 Task: Automatically enable push protection for repositories added to secret scanning in the organization "ryshabh2k".
Action: Mouse moved to (1327, 123)
Screenshot: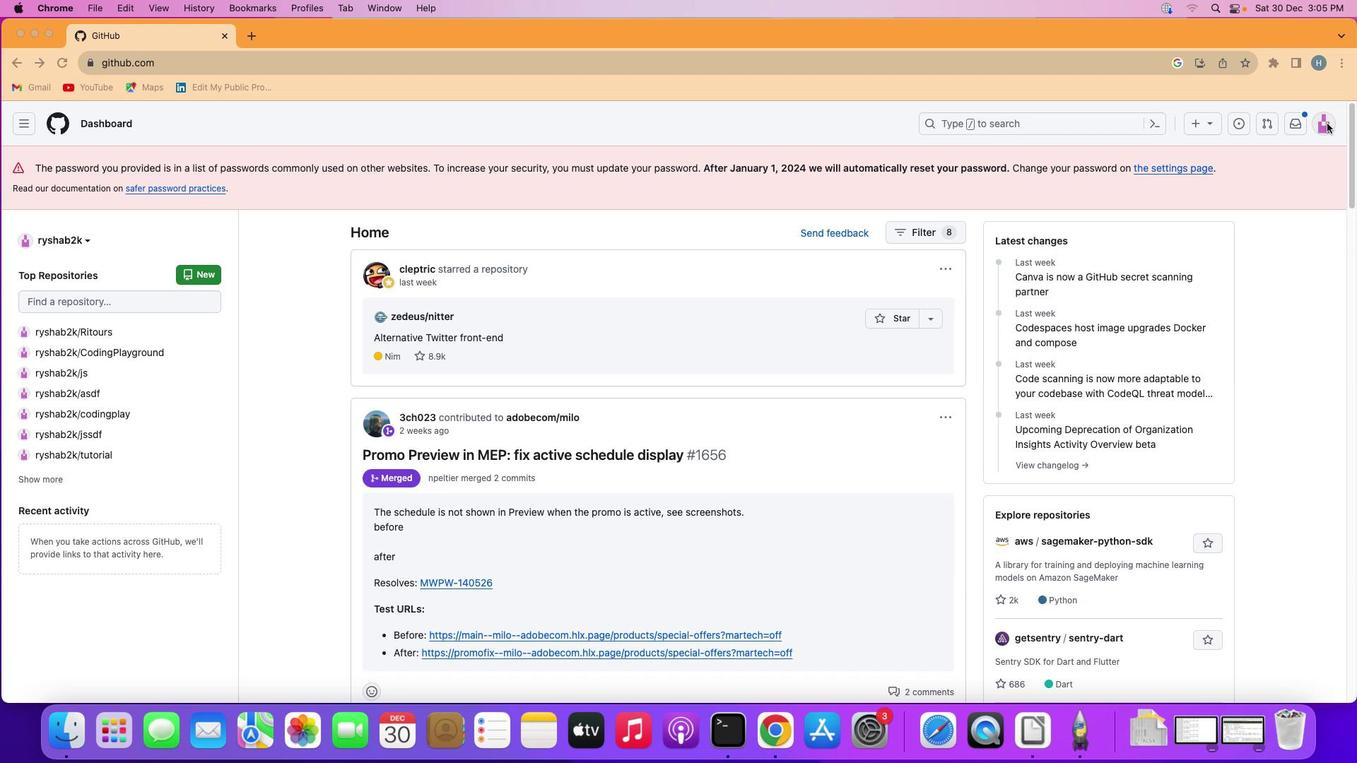 
Action: Mouse pressed left at (1327, 123)
Screenshot: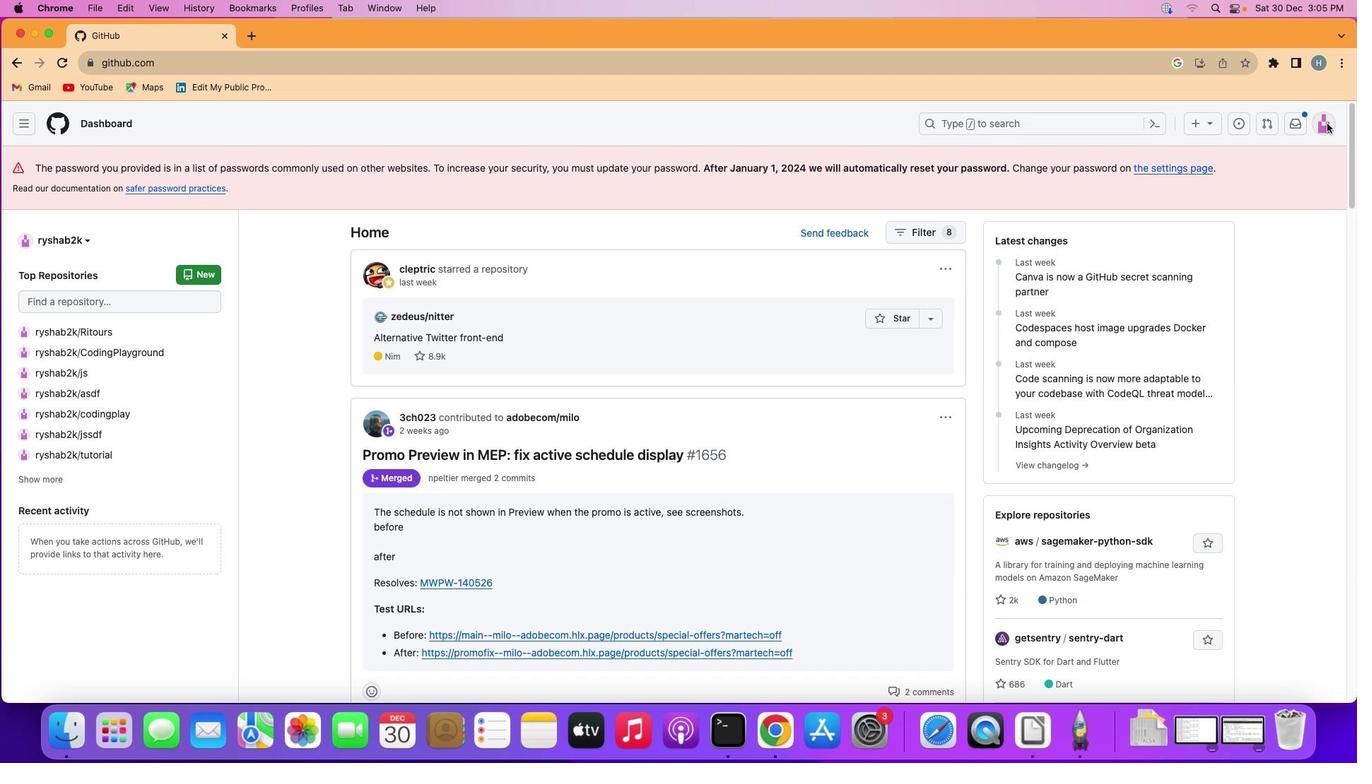
Action: Mouse moved to (1320, 121)
Screenshot: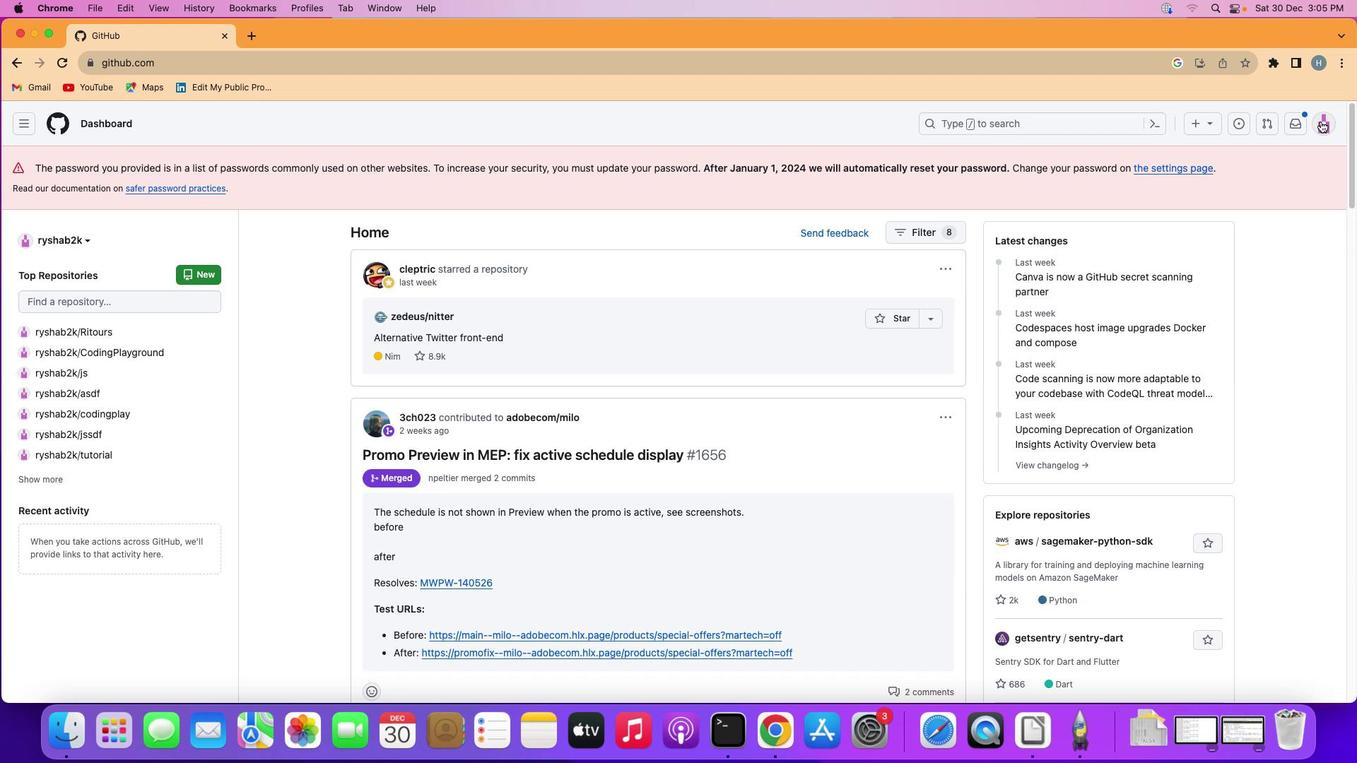 
Action: Mouse pressed left at (1320, 121)
Screenshot: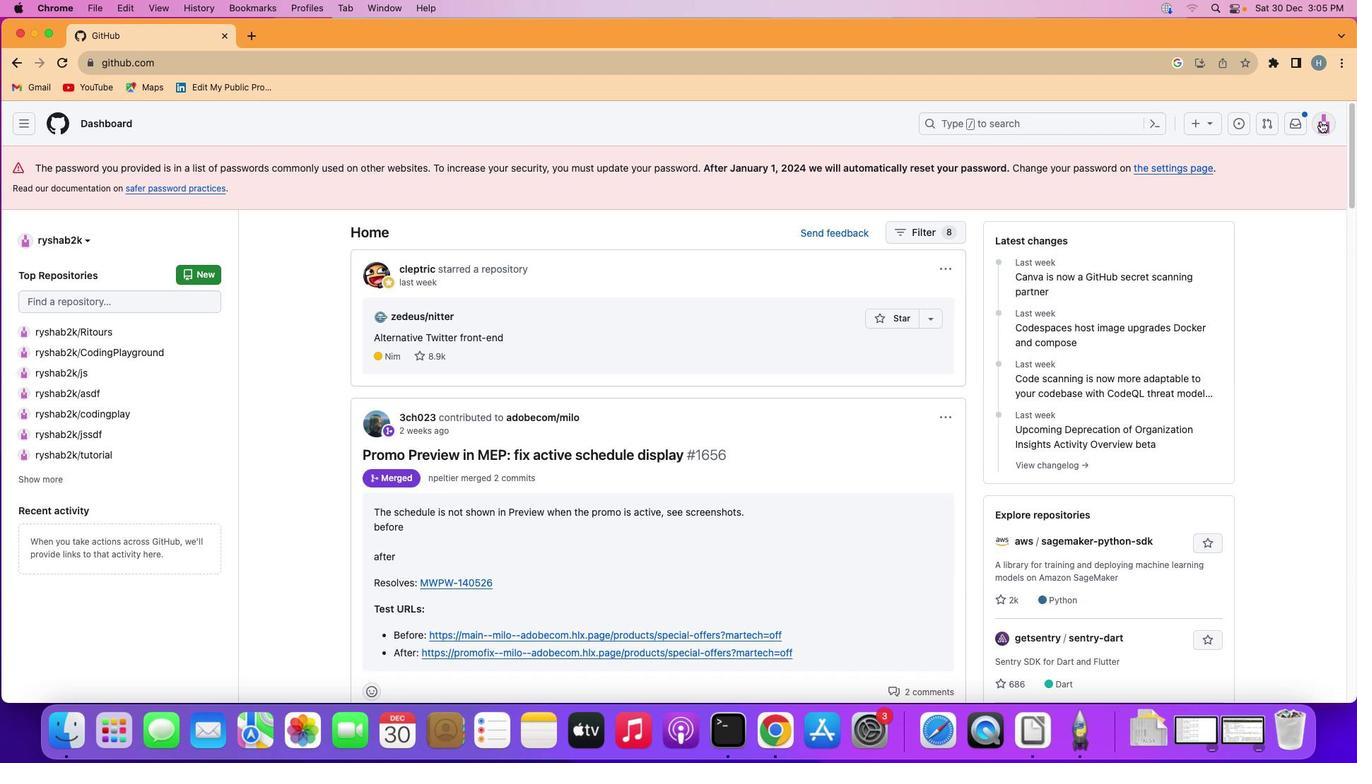 
Action: Mouse moved to (1248, 290)
Screenshot: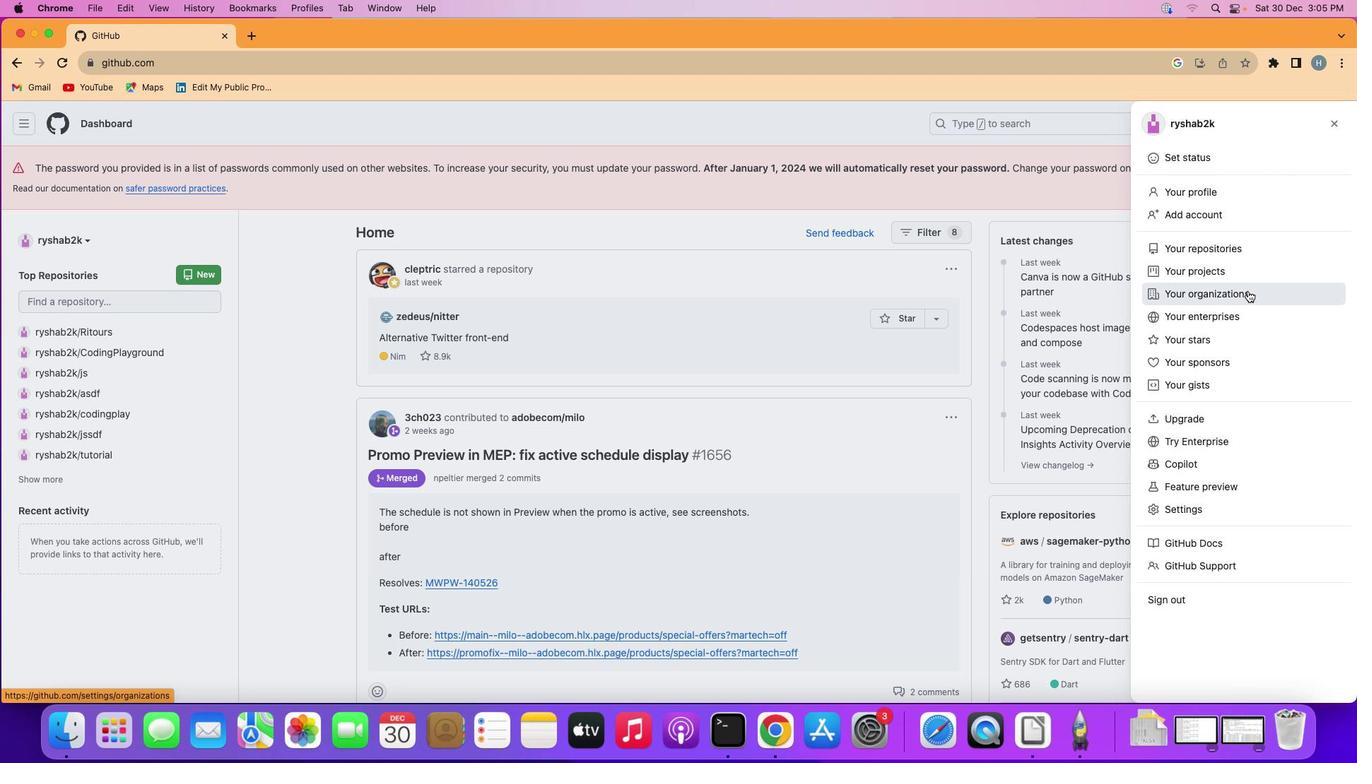 
Action: Mouse pressed left at (1248, 290)
Screenshot: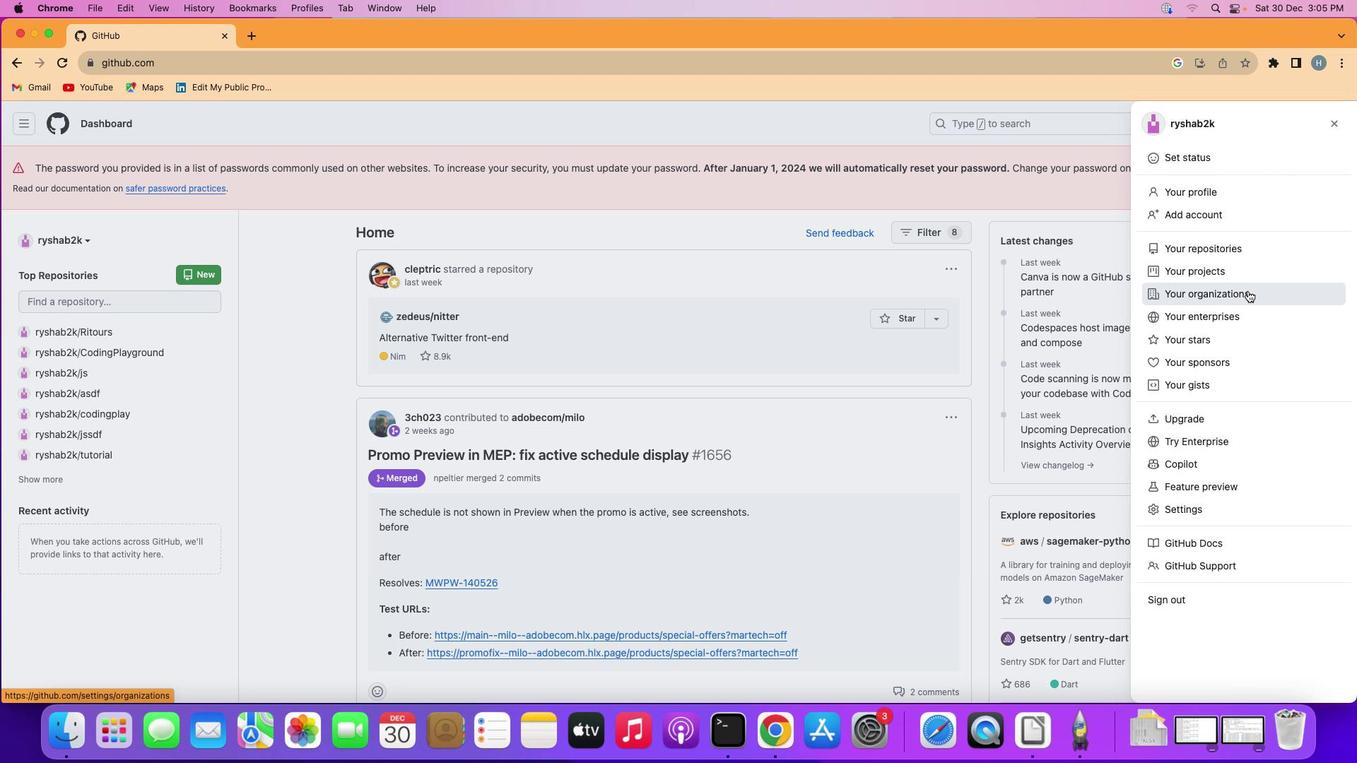 
Action: Mouse moved to (1039, 338)
Screenshot: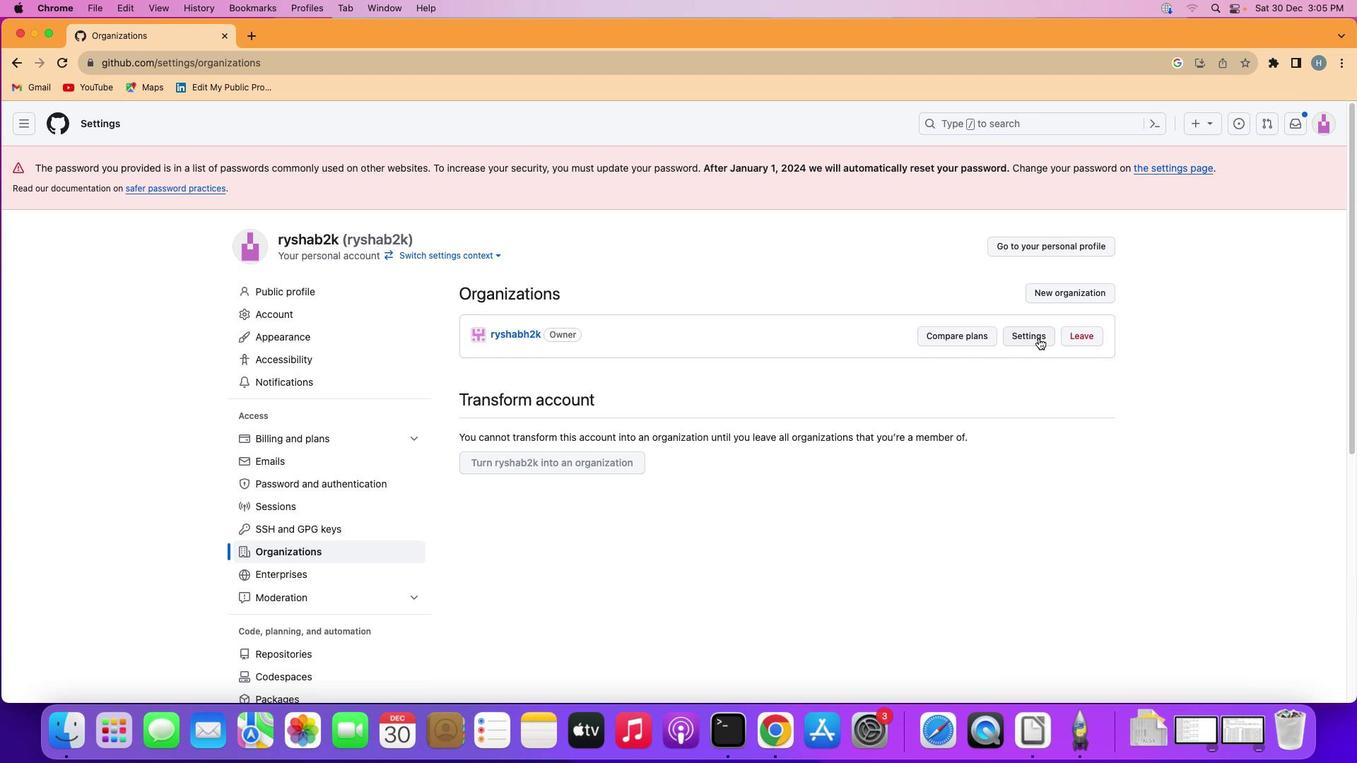 
Action: Mouse pressed left at (1039, 338)
Screenshot: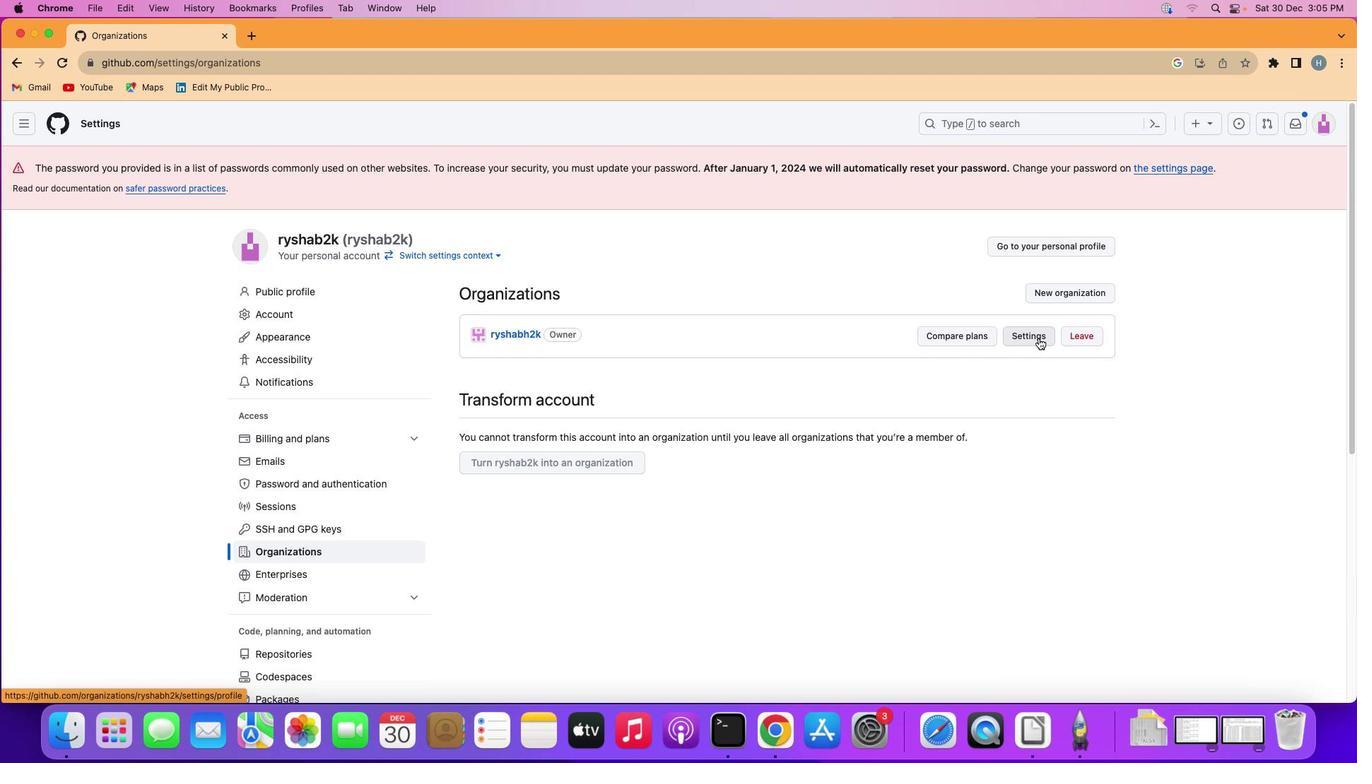
Action: Mouse moved to (435, 514)
Screenshot: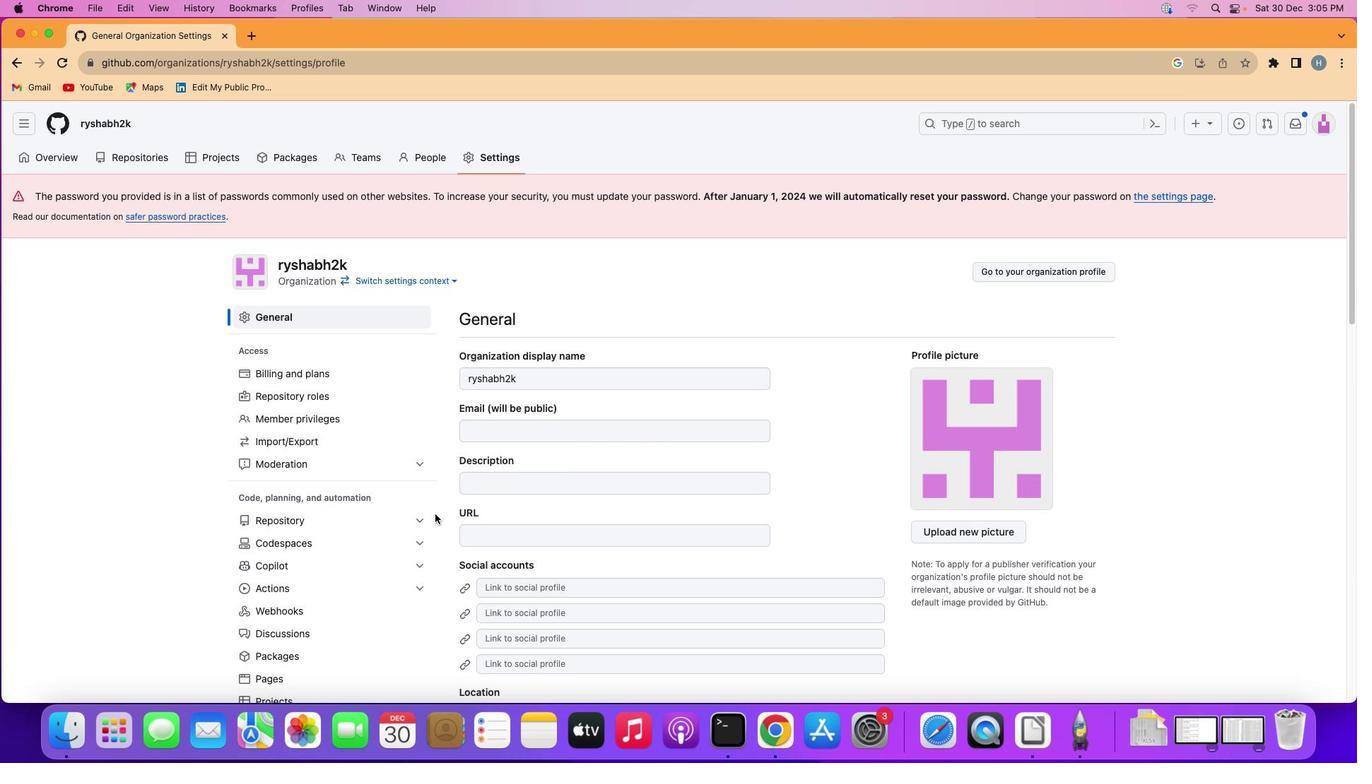 
Action: Mouse scrolled (435, 514) with delta (0, 0)
Screenshot: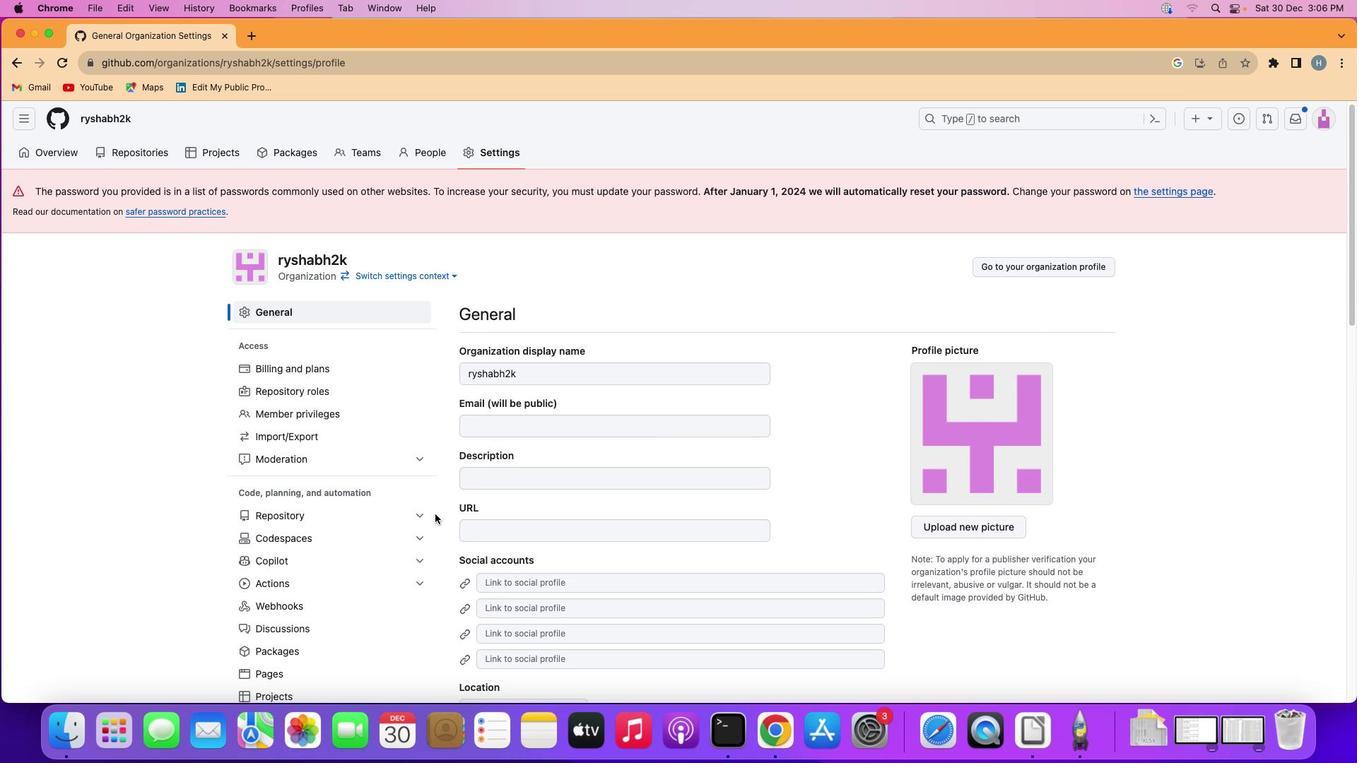 
Action: Mouse scrolled (435, 514) with delta (0, 0)
Screenshot: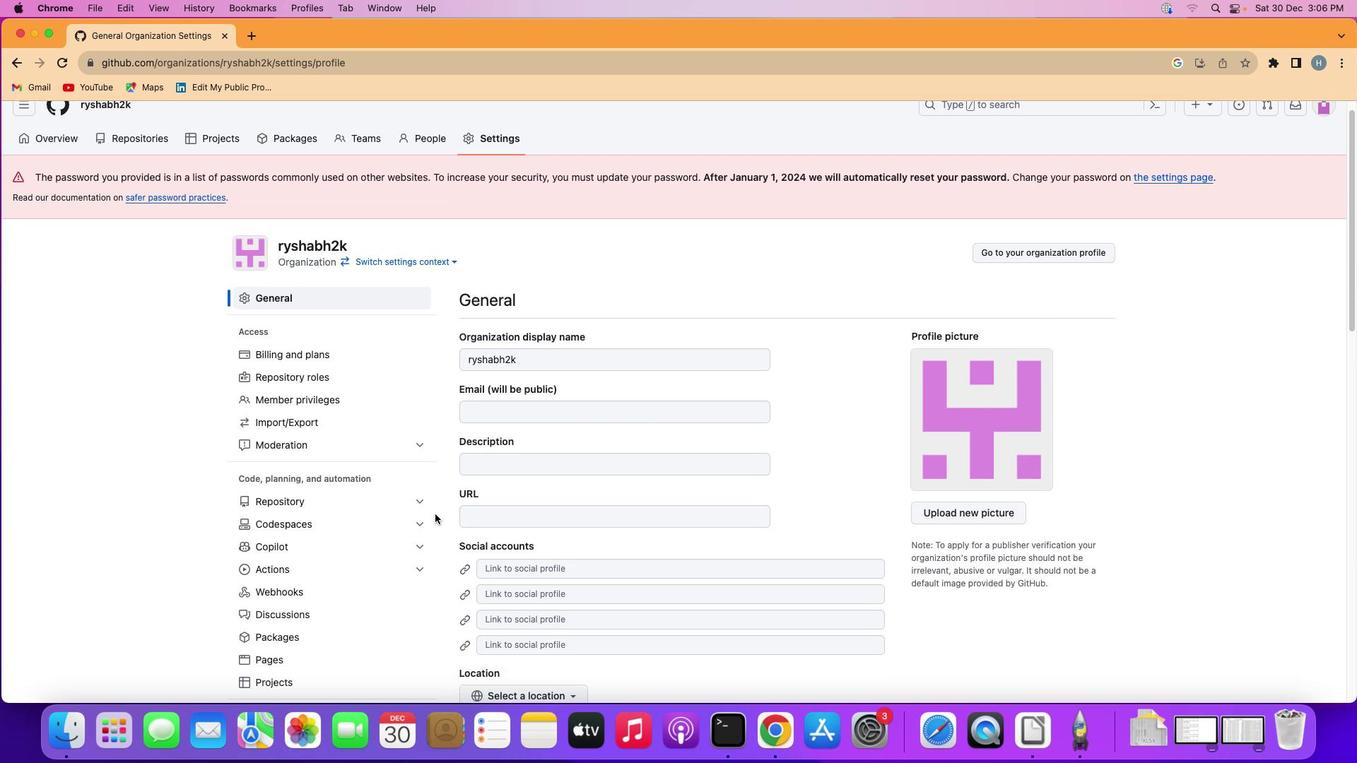 
Action: Mouse scrolled (435, 514) with delta (0, -1)
Screenshot: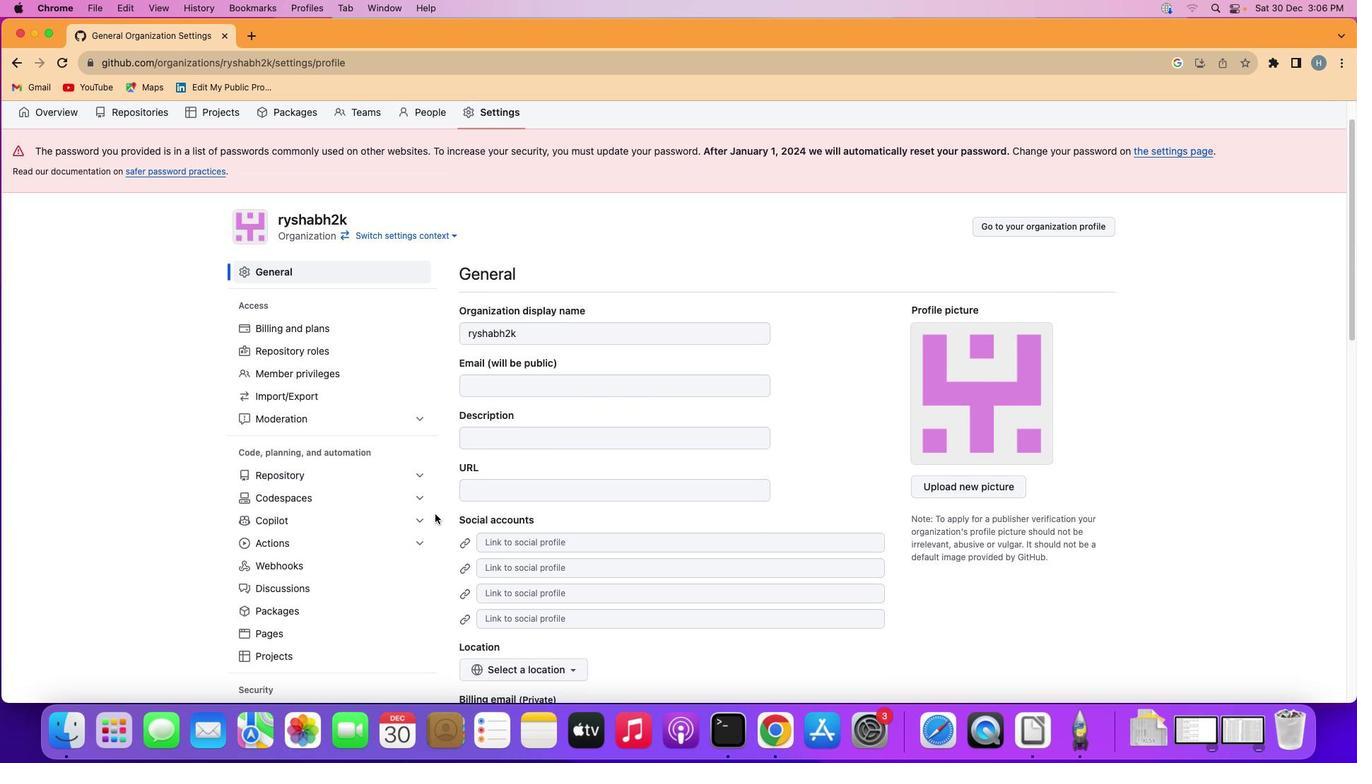 
Action: Mouse scrolled (435, 514) with delta (0, 0)
Screenshot: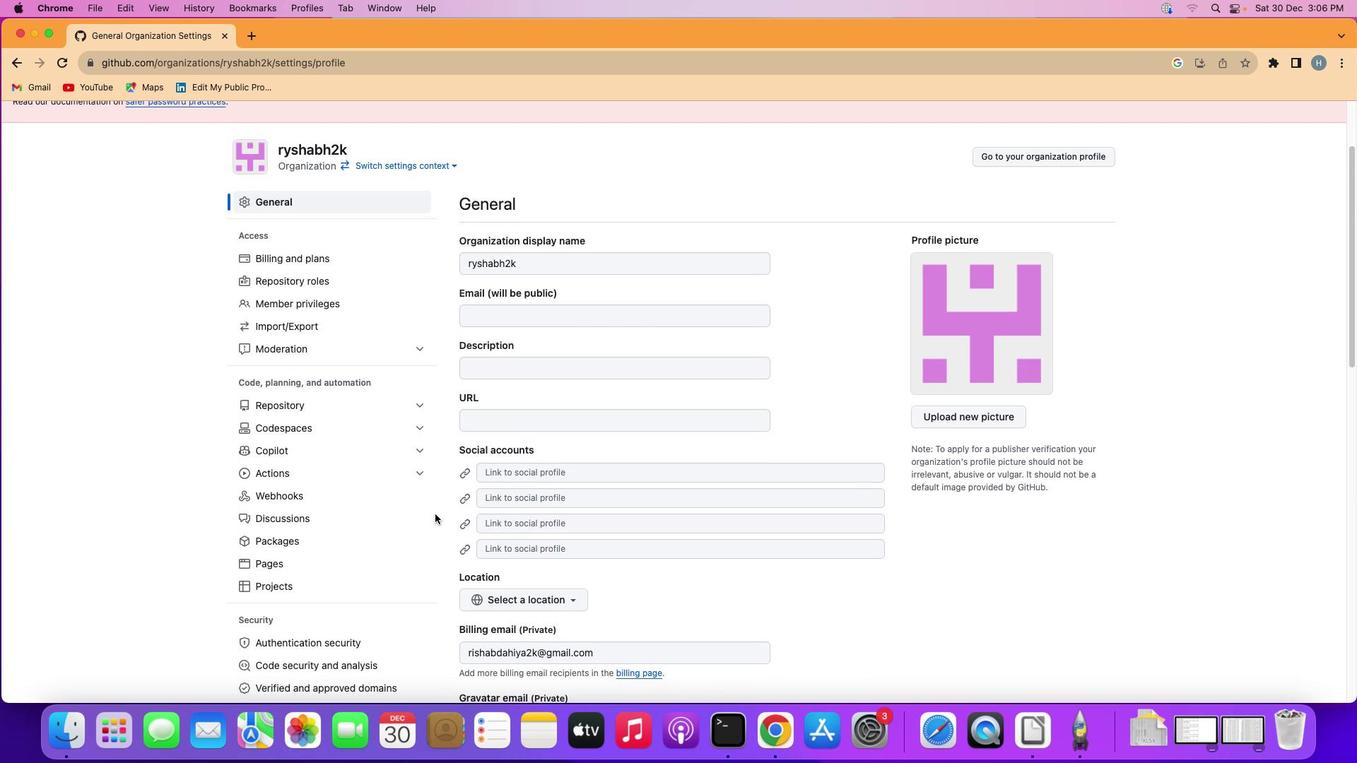 
Action: Mouse scrolled (435, 514) with delta (0, 0)
Screenshot: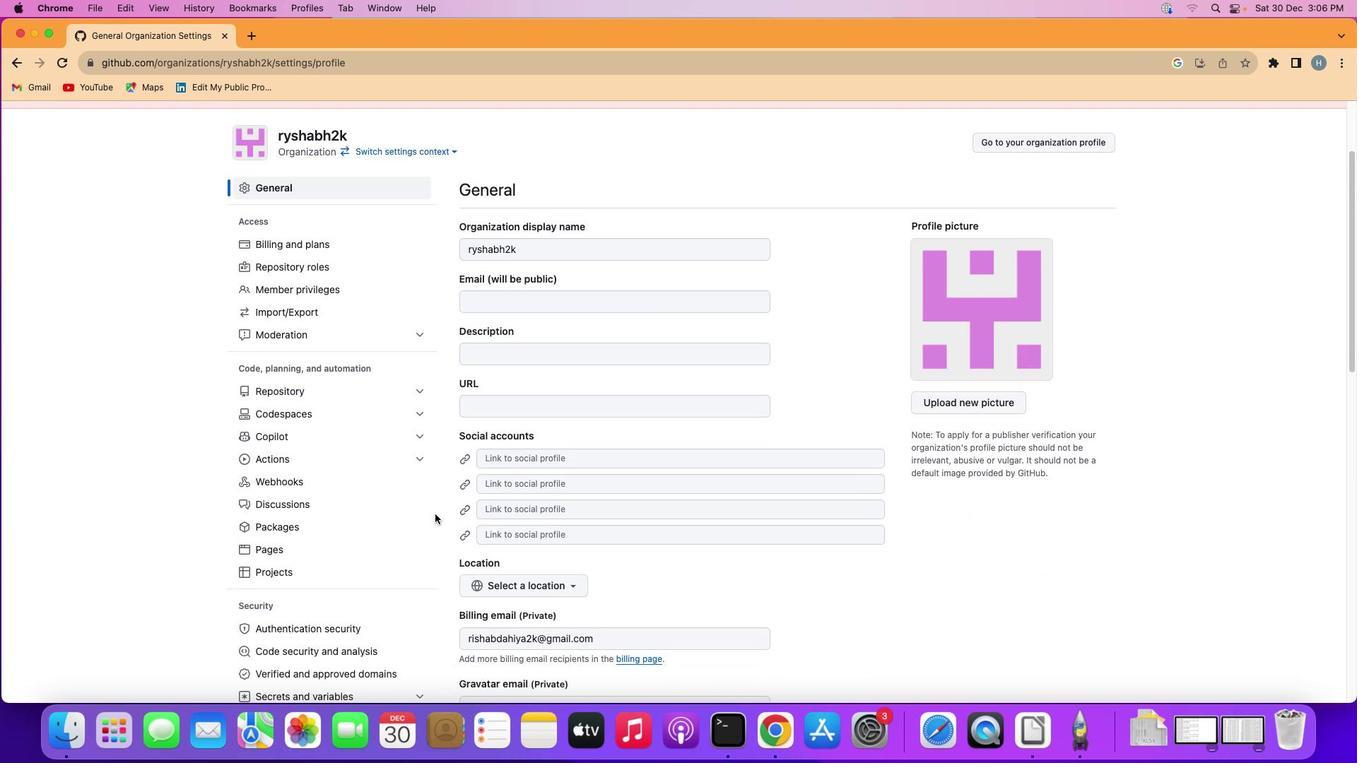 
Action: Mouse scrolled (435, 514) with delta (0, -1)
Screenshot: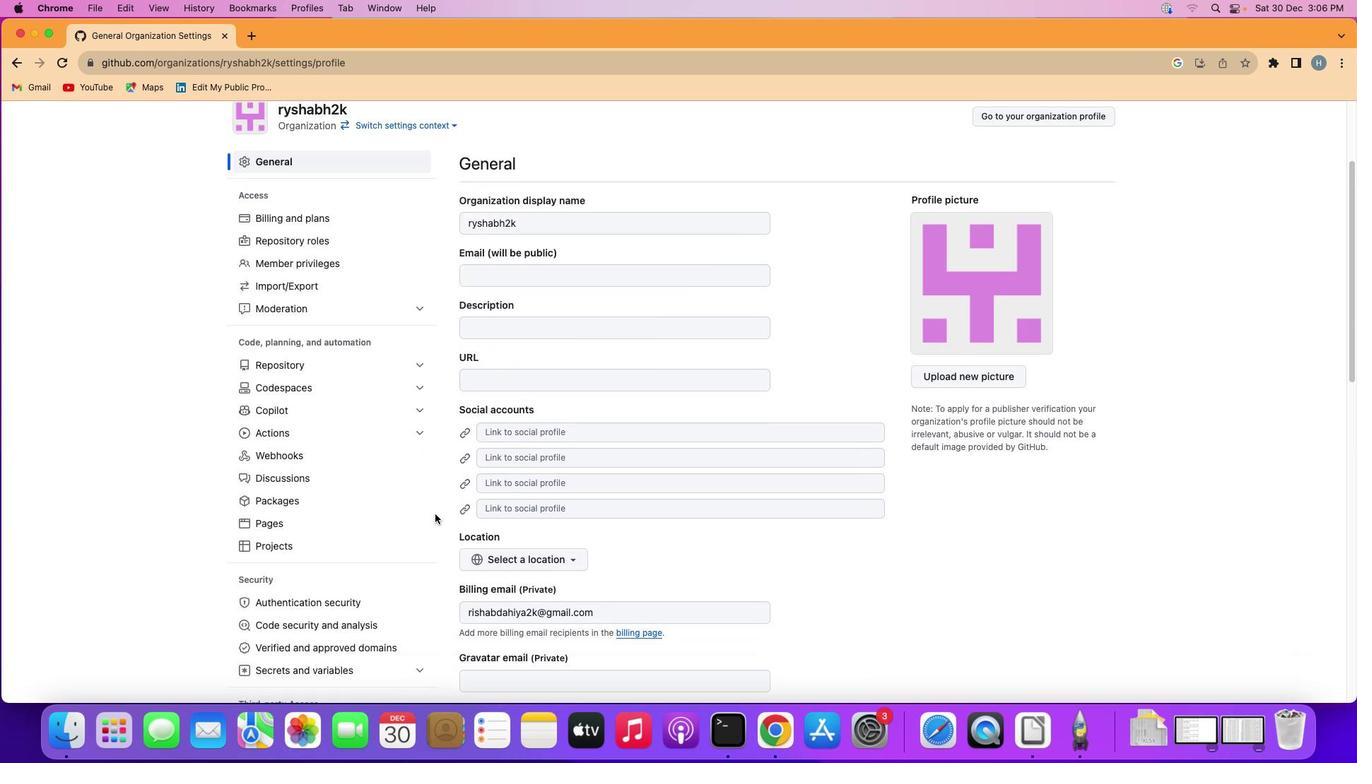 
Action: Mouse scrolled (435, 514) with delta (0, 0)
Screenshot: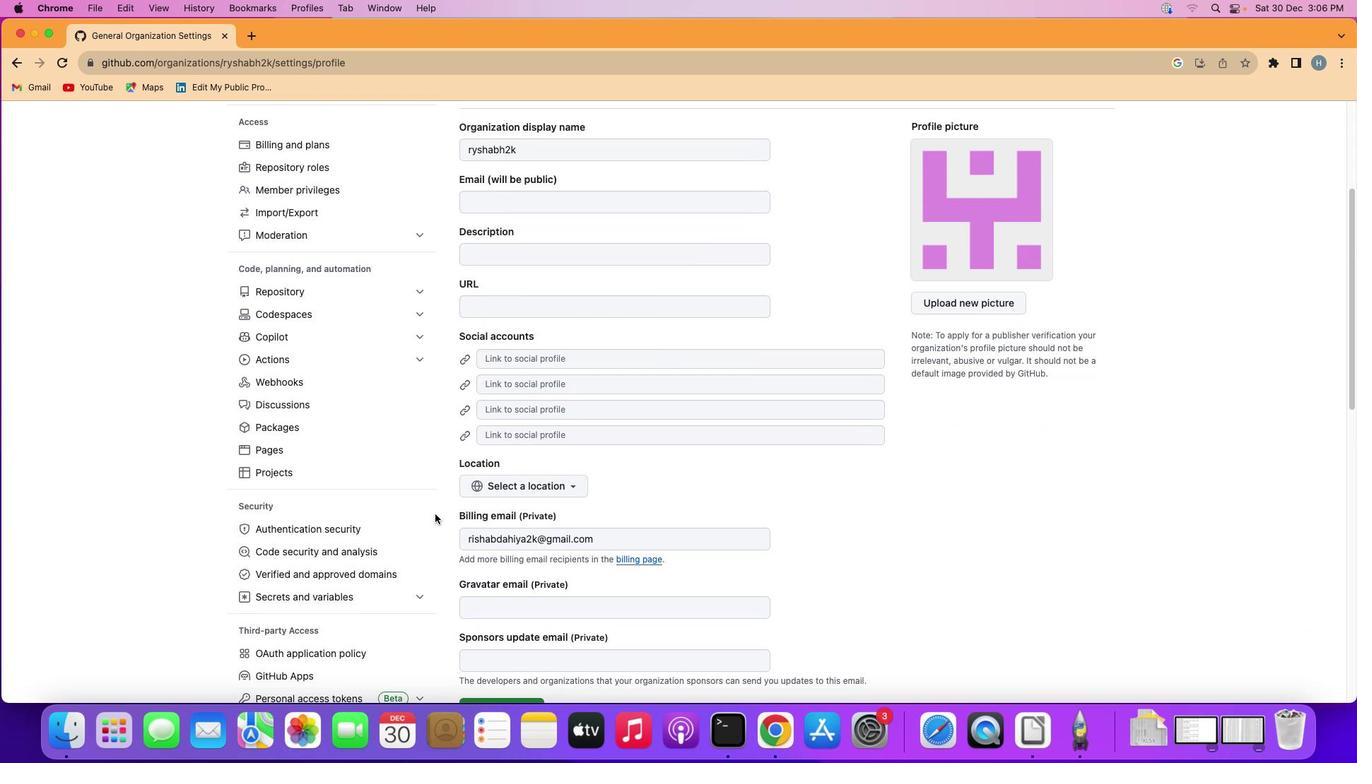 
Action: Mouse scrolled (435, 514) with delta (0, 0)
Screenshot: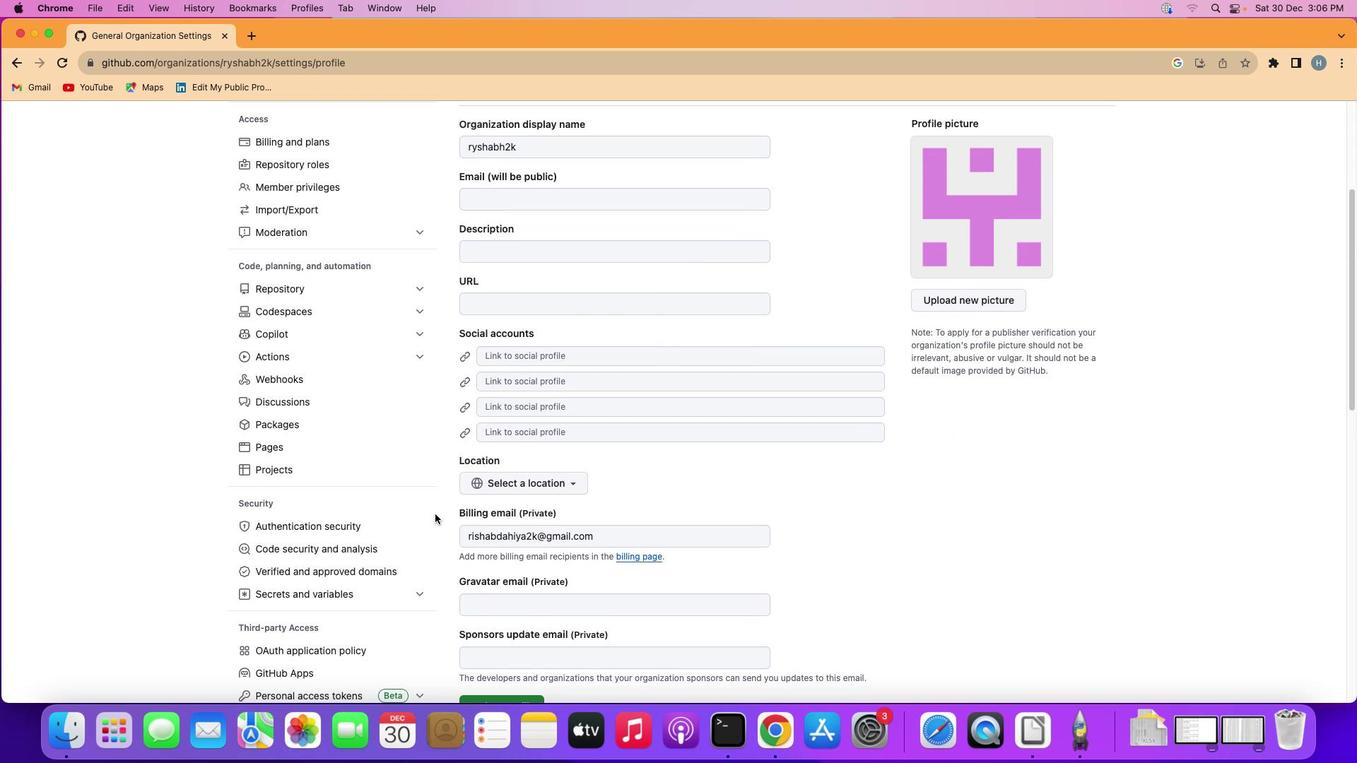 
Action: Mouse moved to (382, 538)
Screenshot: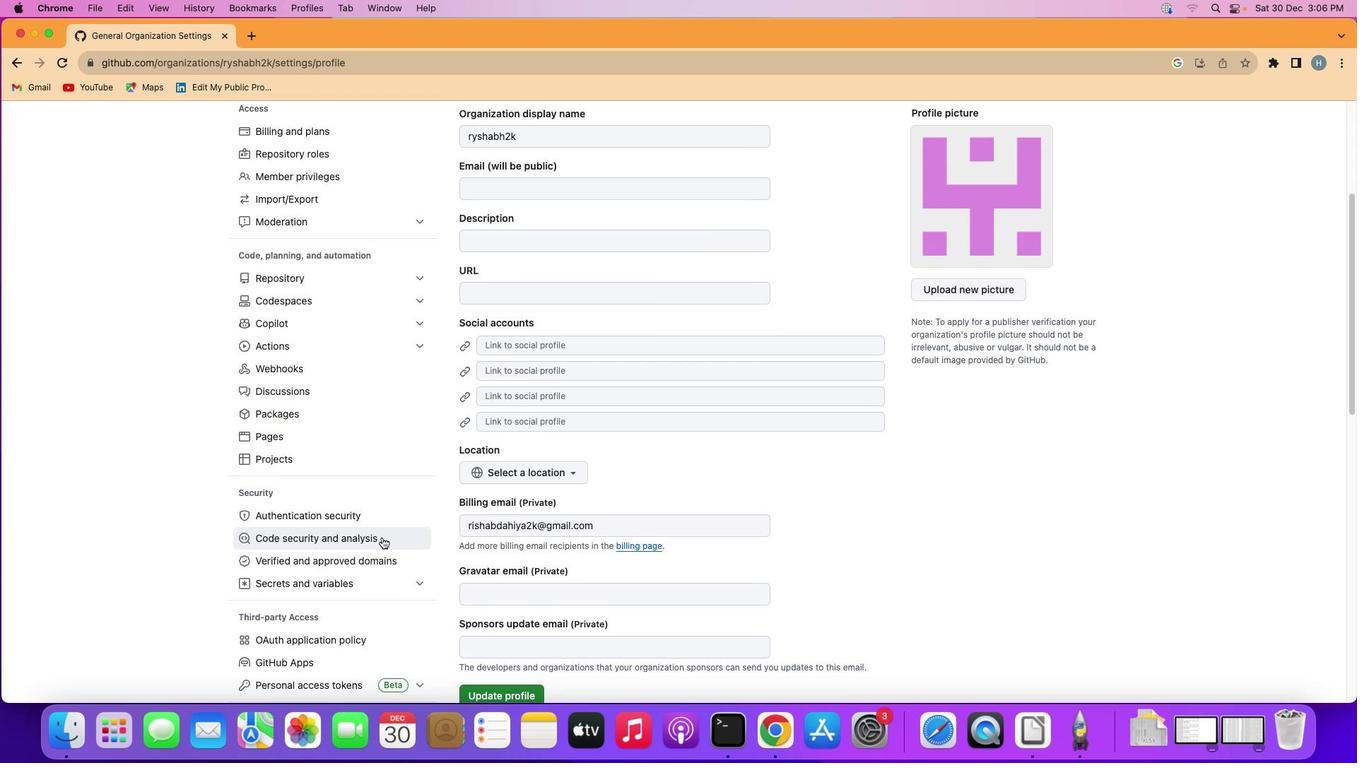 
Action: Mouse pressed left at (382, 538)
Screenshot: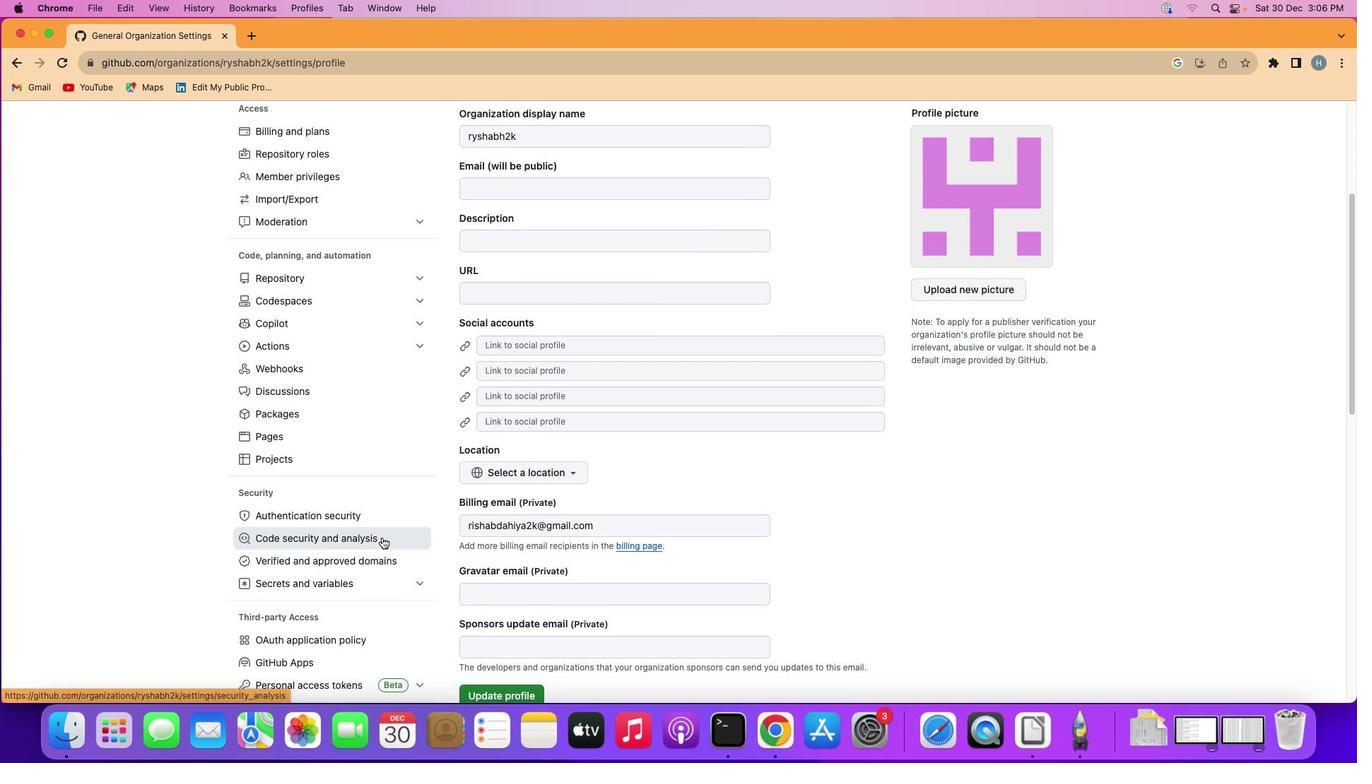 
Action: Mouse moved to (929, 554)
Screenshot: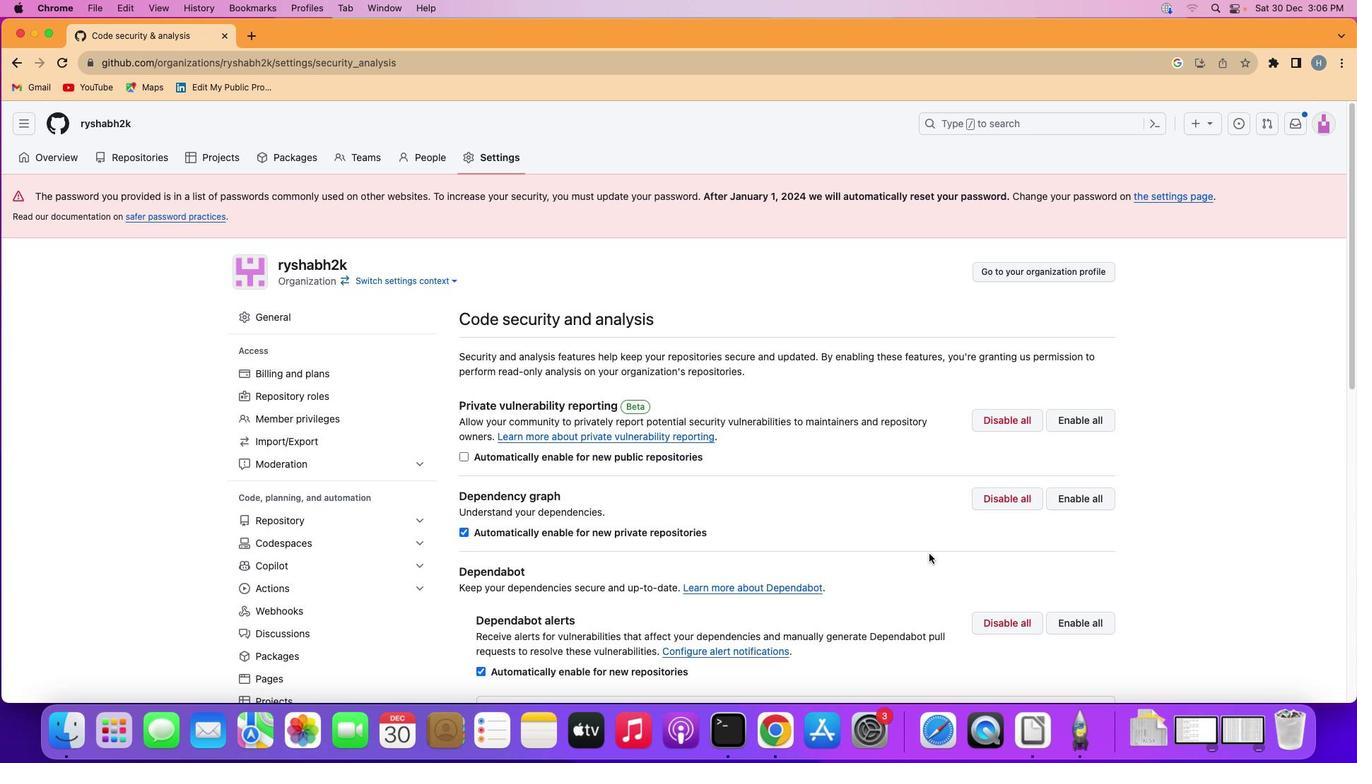 
Action: Mouse scrolled (929, 554) with delta (0, 0)
Screenshot: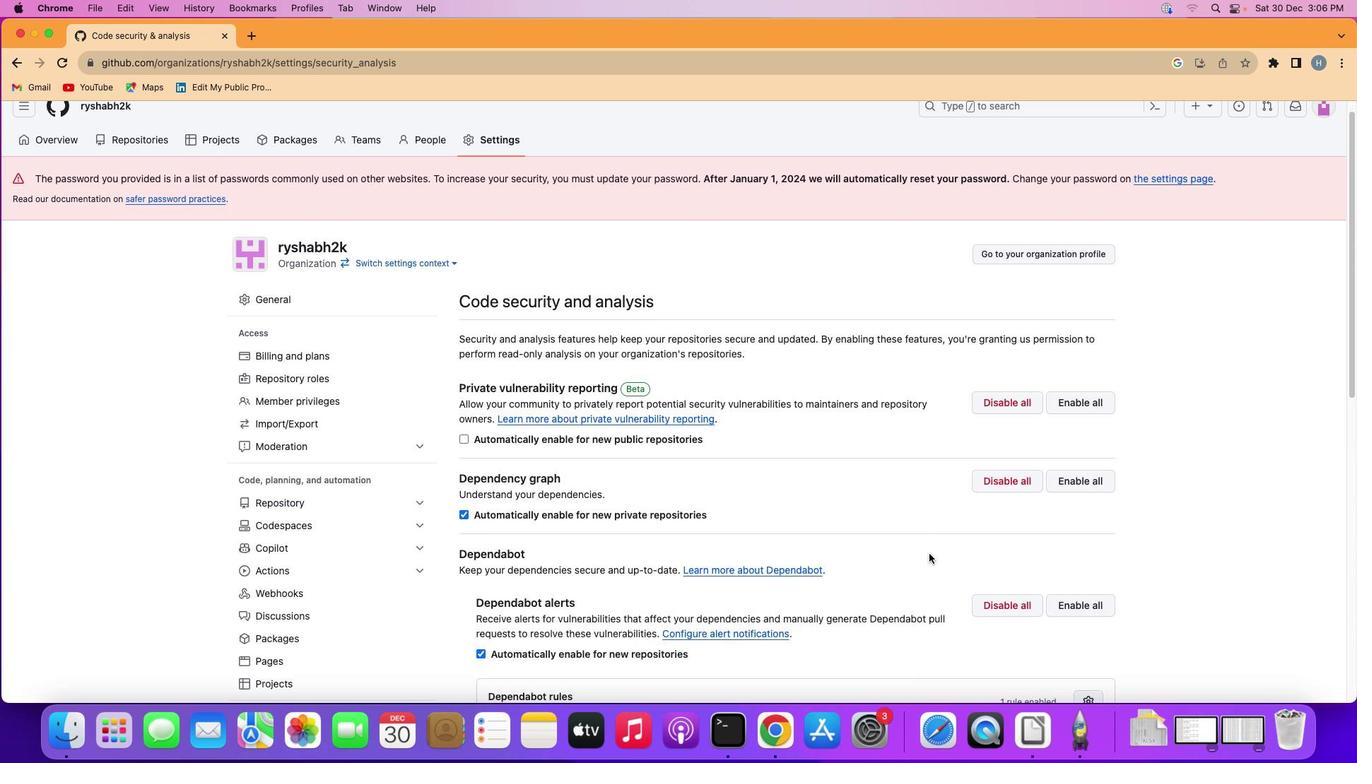 
Action: Mouse scrolled (929, 554) with delta (0, 0)
Screenshot: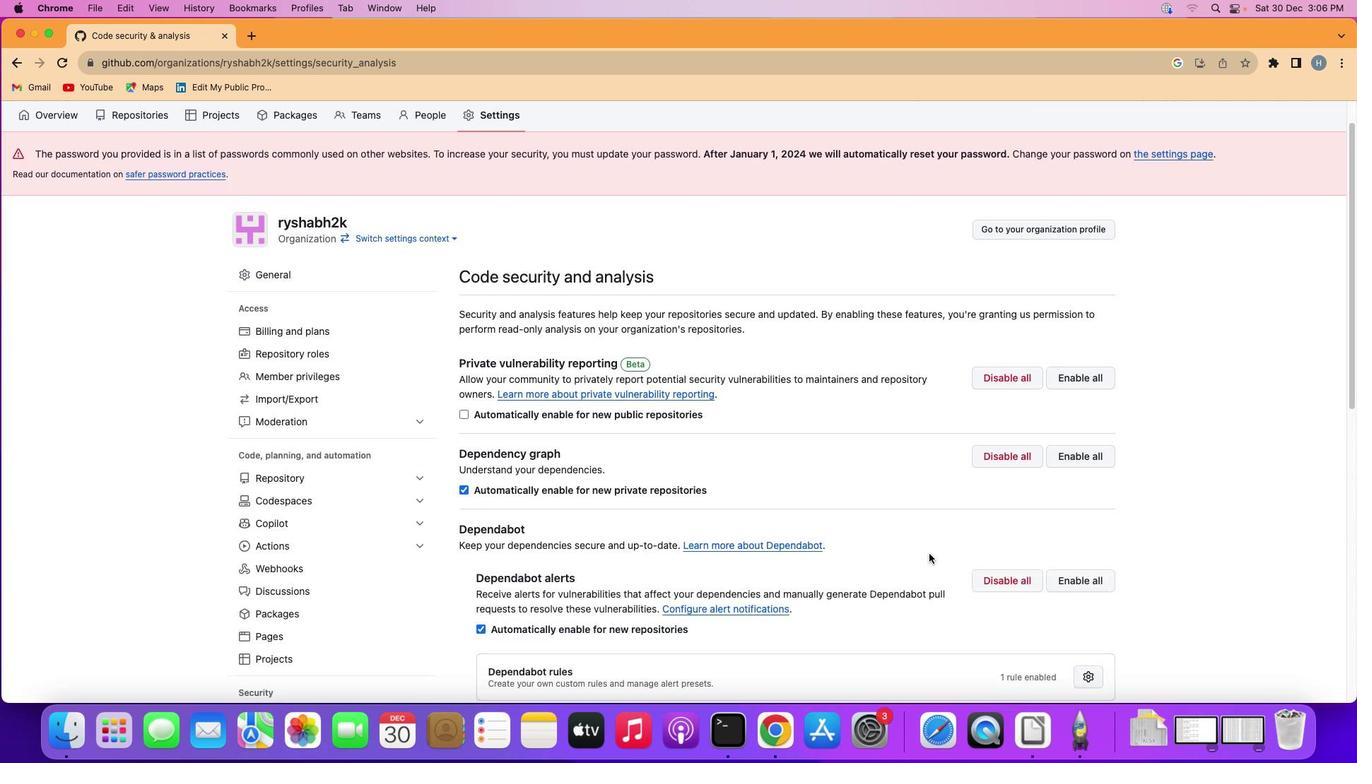 
Action: Mouse scrolled (929, 554) with delta (0, -2)
Screenshot: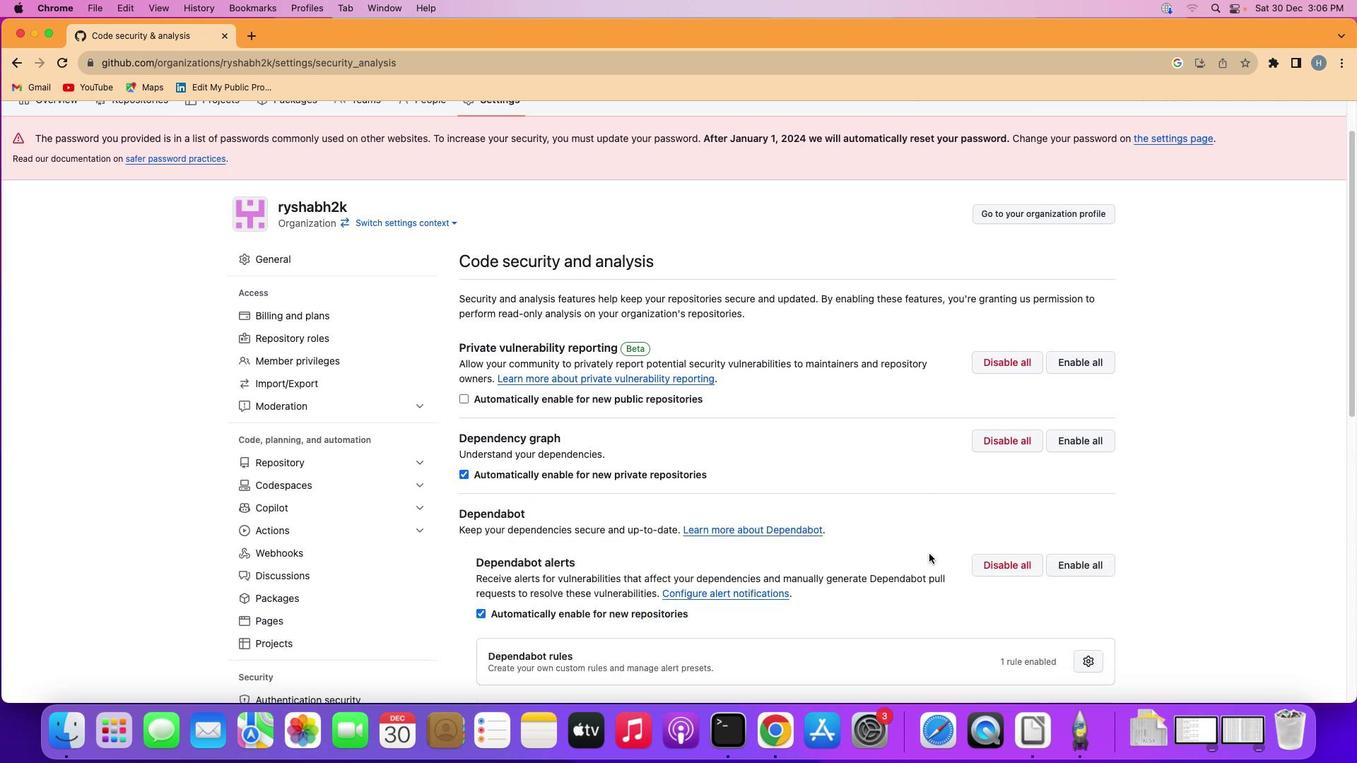 
Action: Mouse scrolled (929, 554) with delta (0, 1)
Screenshot: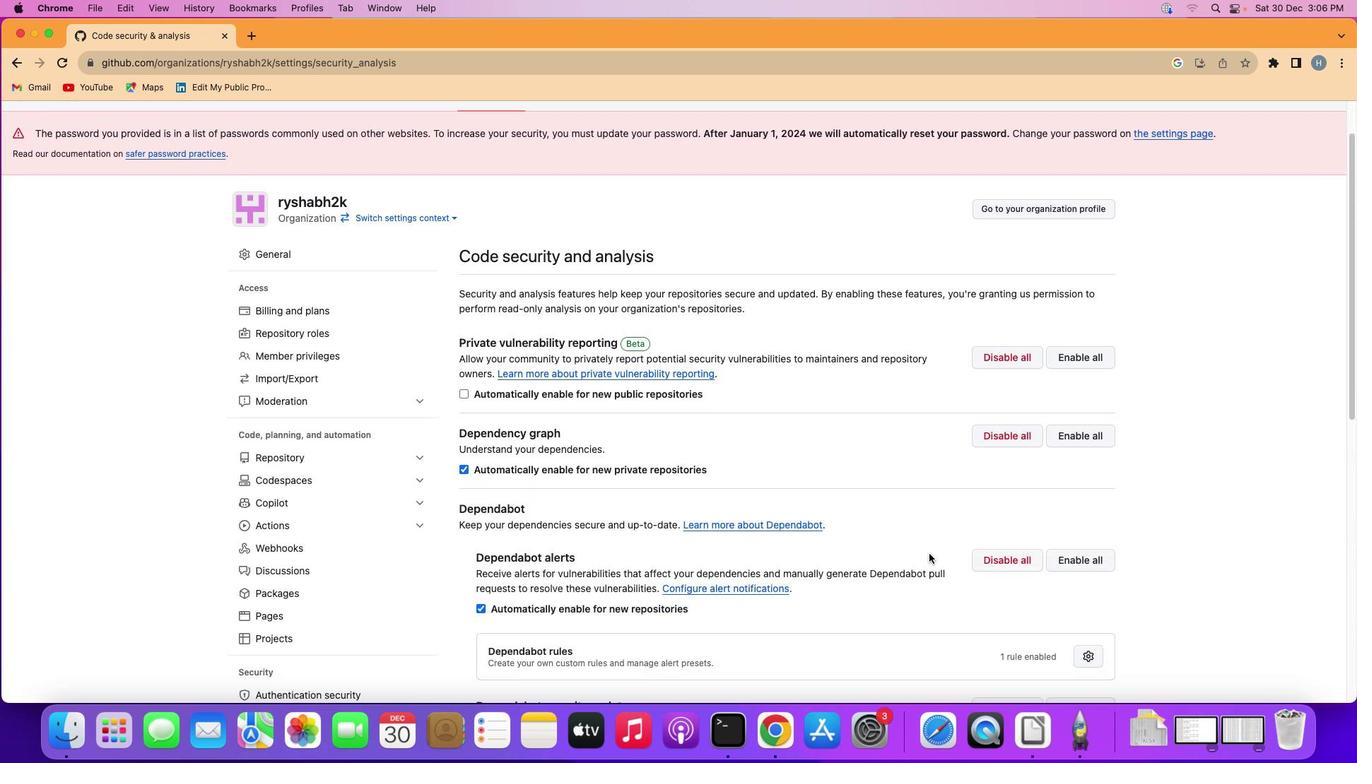 
Action: Mouse moved to (888, 568)
Screenshot: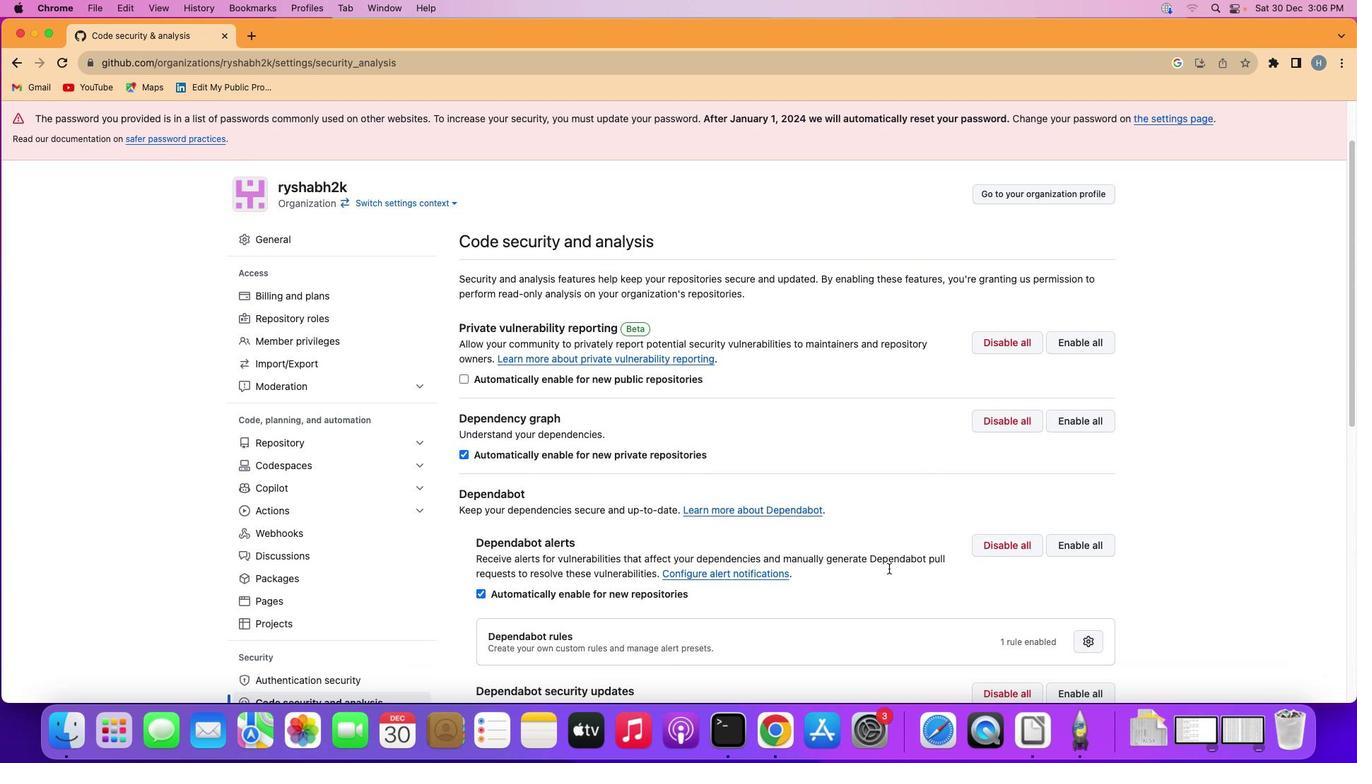 
Action: Mouse scrolled (888, 568) with delta (0, 0)
Screenshot: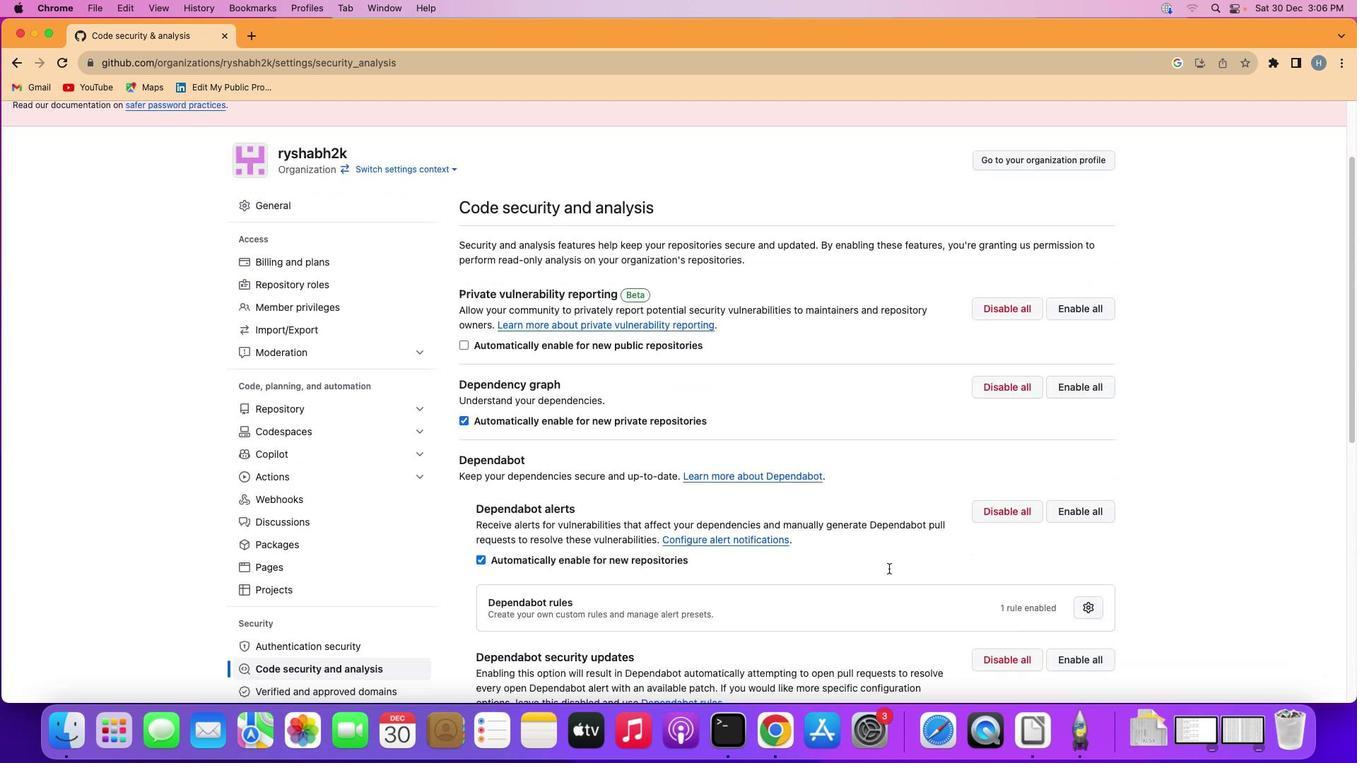 
Action: Mouse scrolled (888, 568) with delta (0, 0)
Screenshot: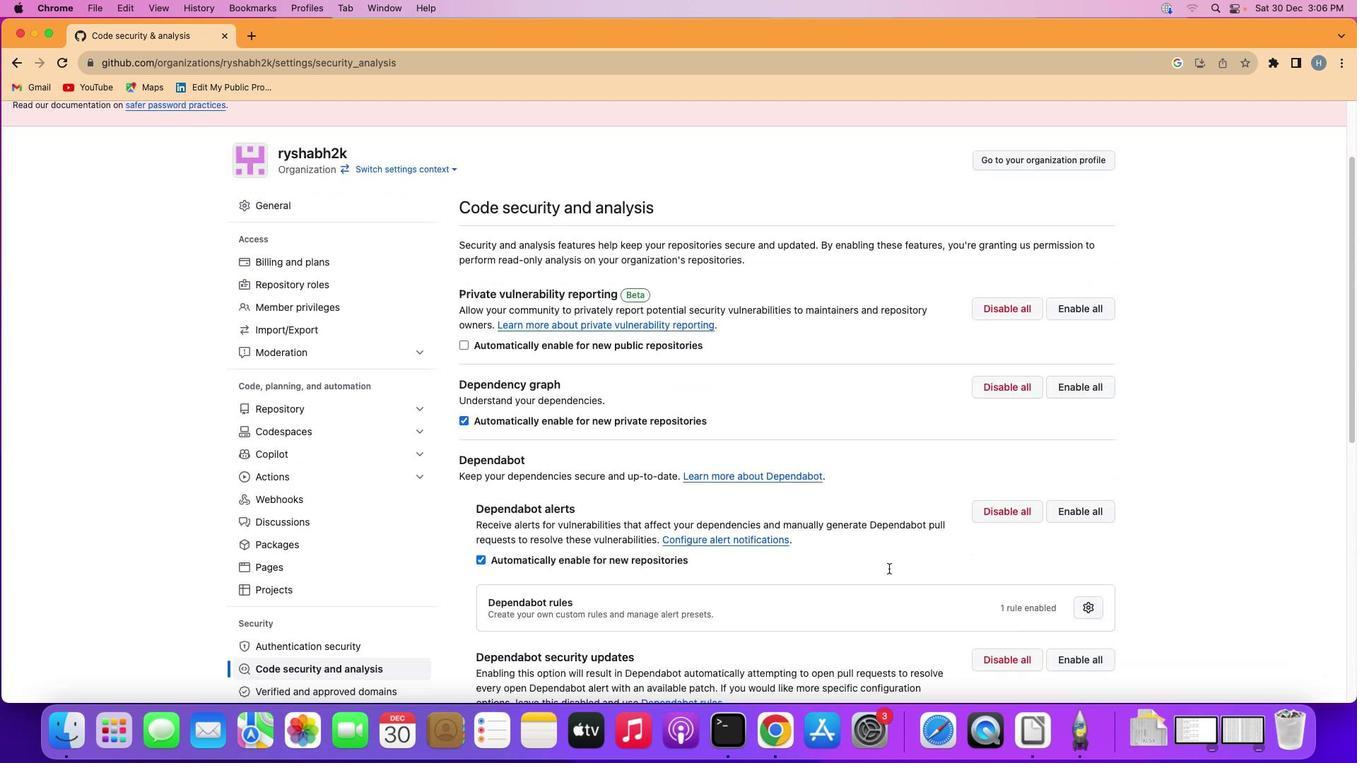 
Action: Mouse scrolled (888, 568) with delta (0, -2)
Screenshot: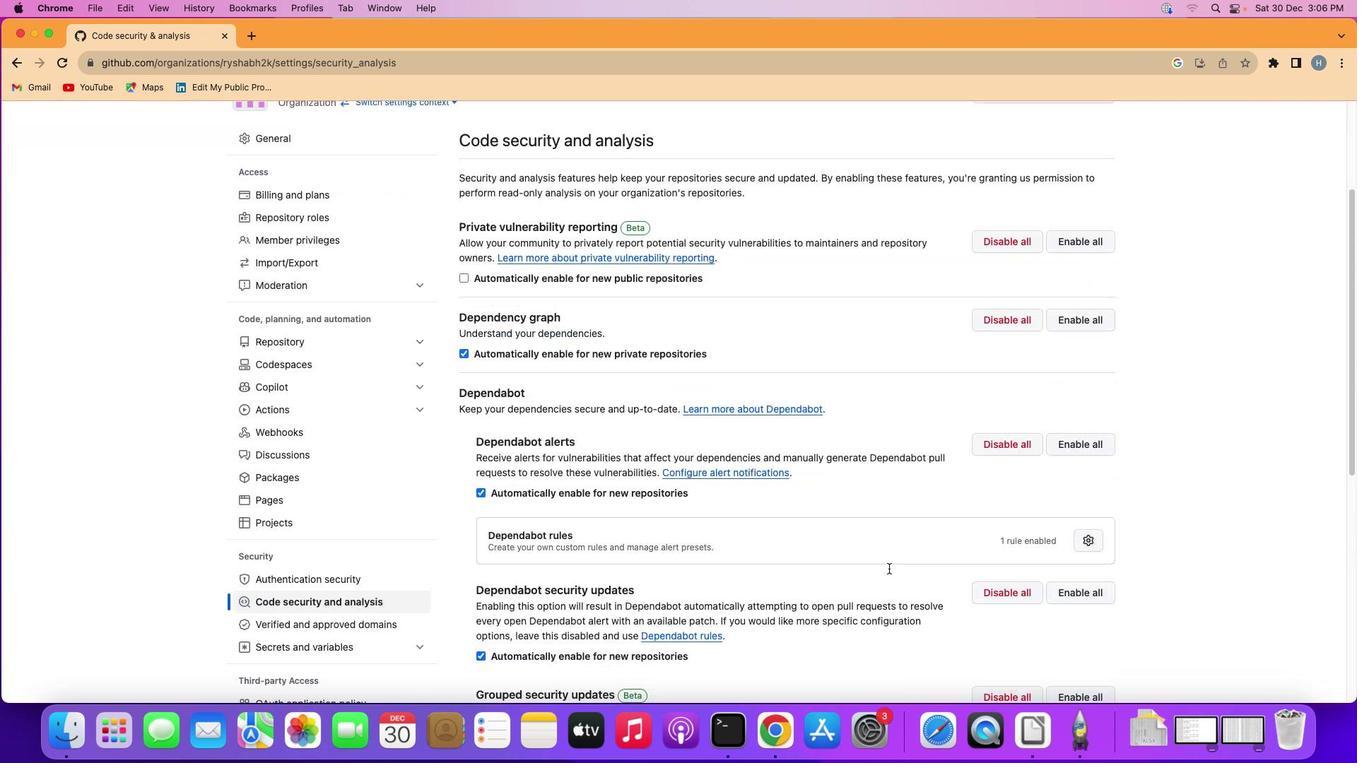 
Action: Mouse scrolled (888, 568) with delta (0, -2)
Screenshot: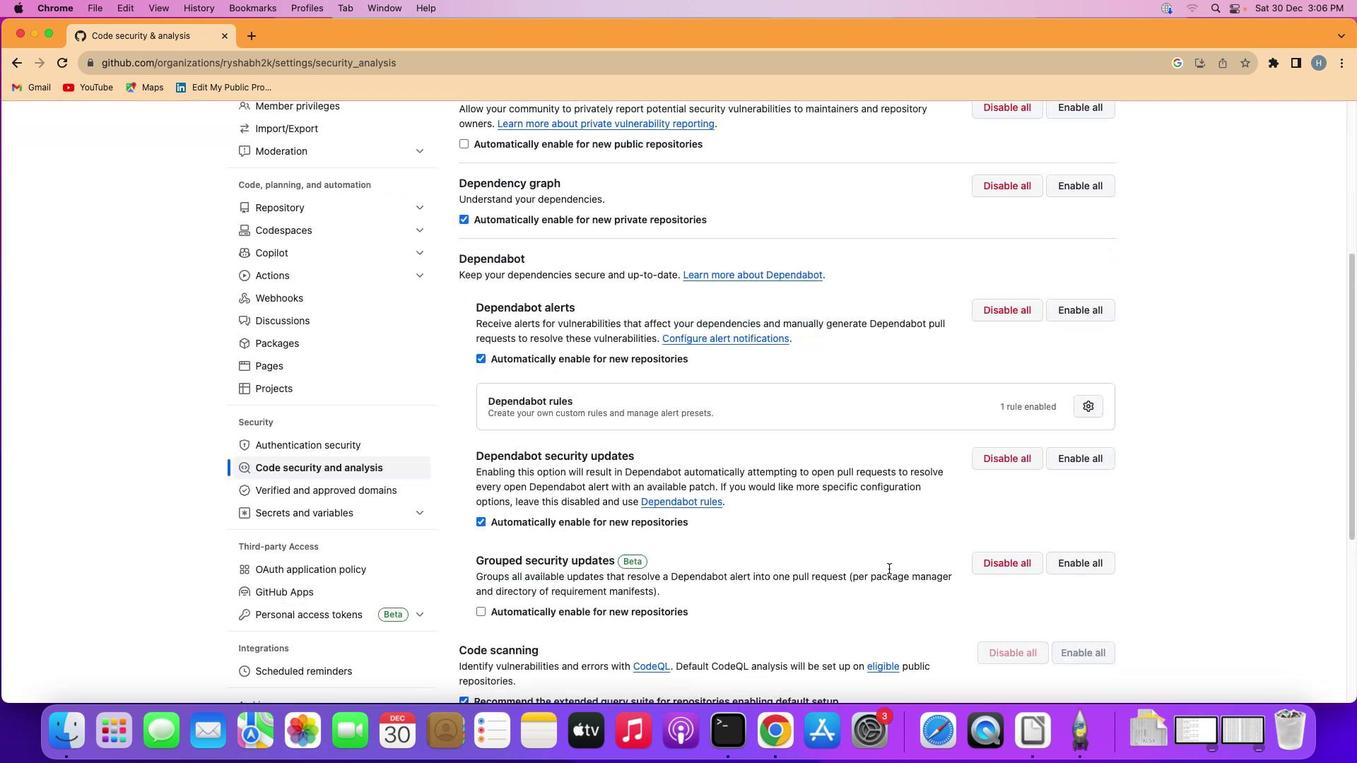 
Action: Mouse scrolled (888, 568) with delta (0, 0)
Screenshot: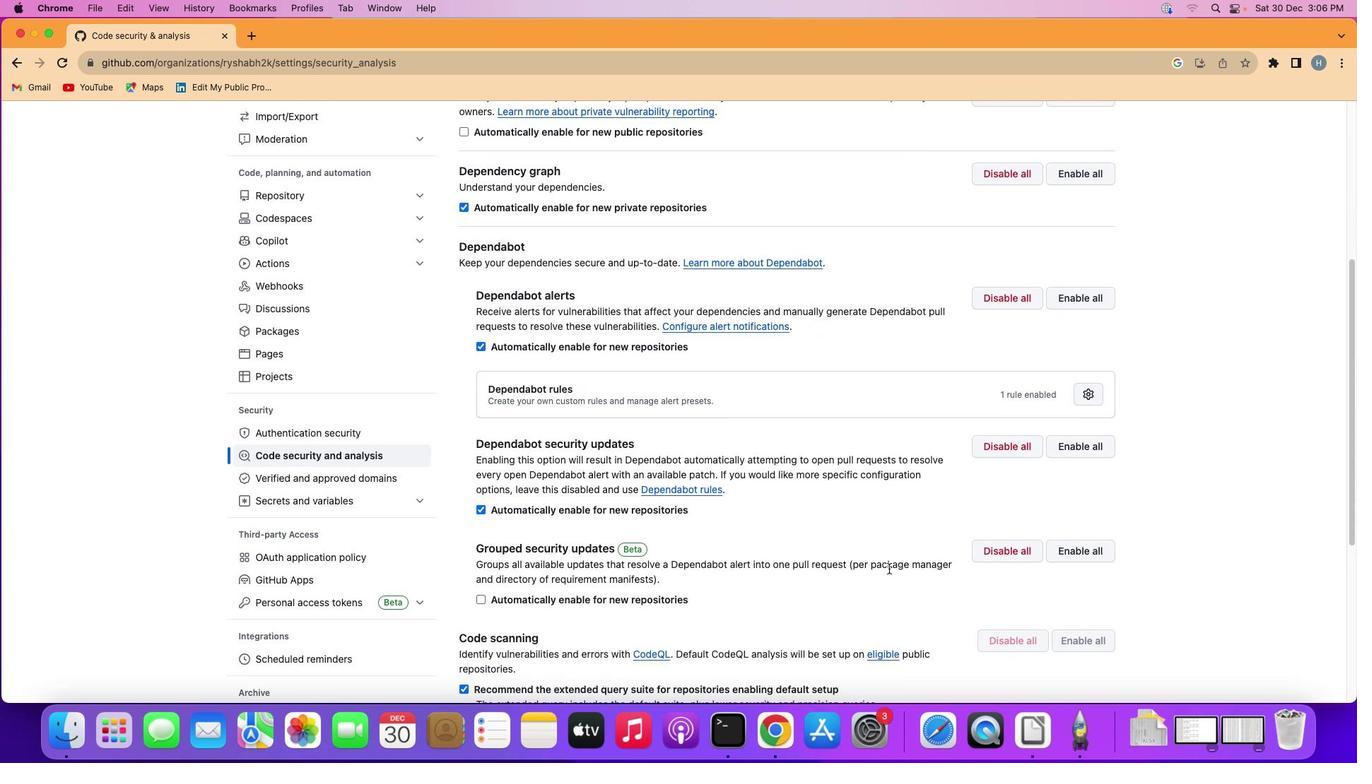 
Action: Mouse scrolled (888, 568) with delta (0, 0)
Screenshot: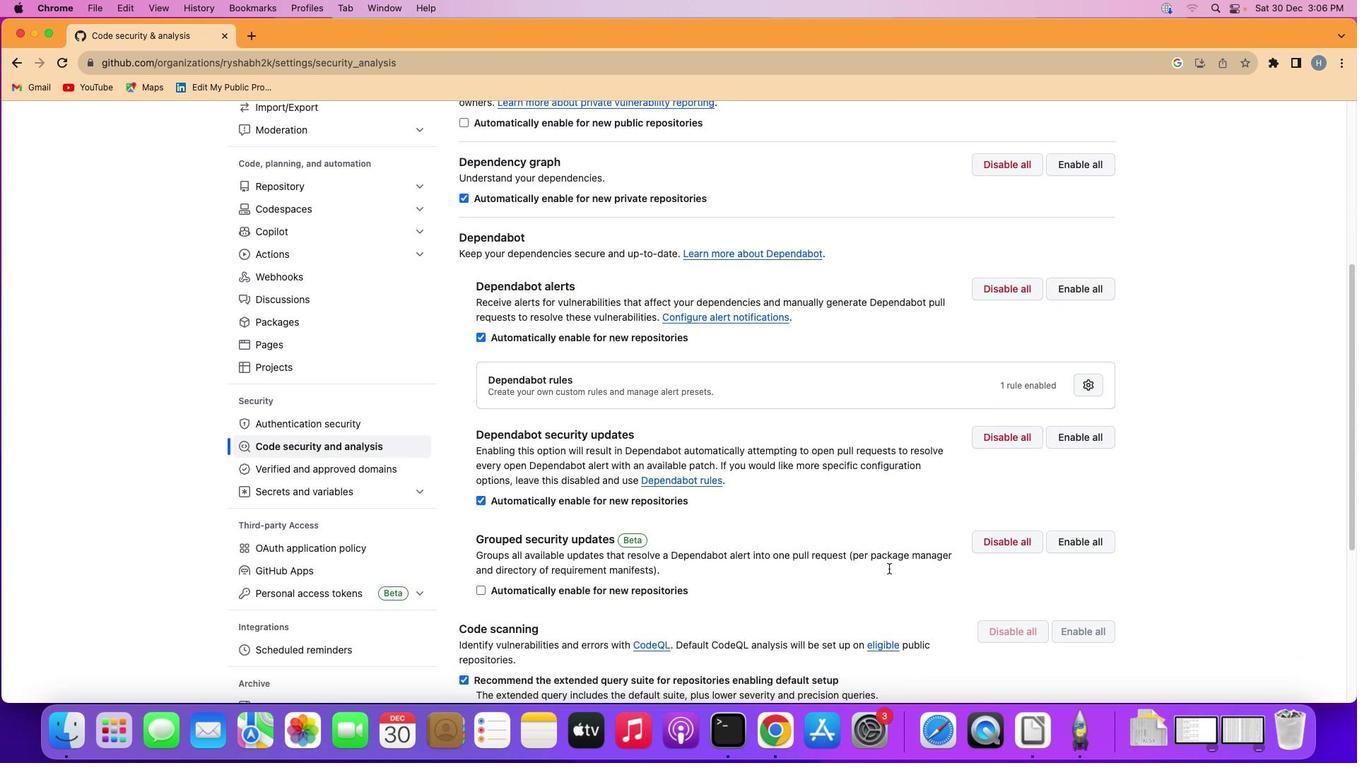 
Action: Mouse scrolled (888, 568) with delta (0, 0)
Screenshot: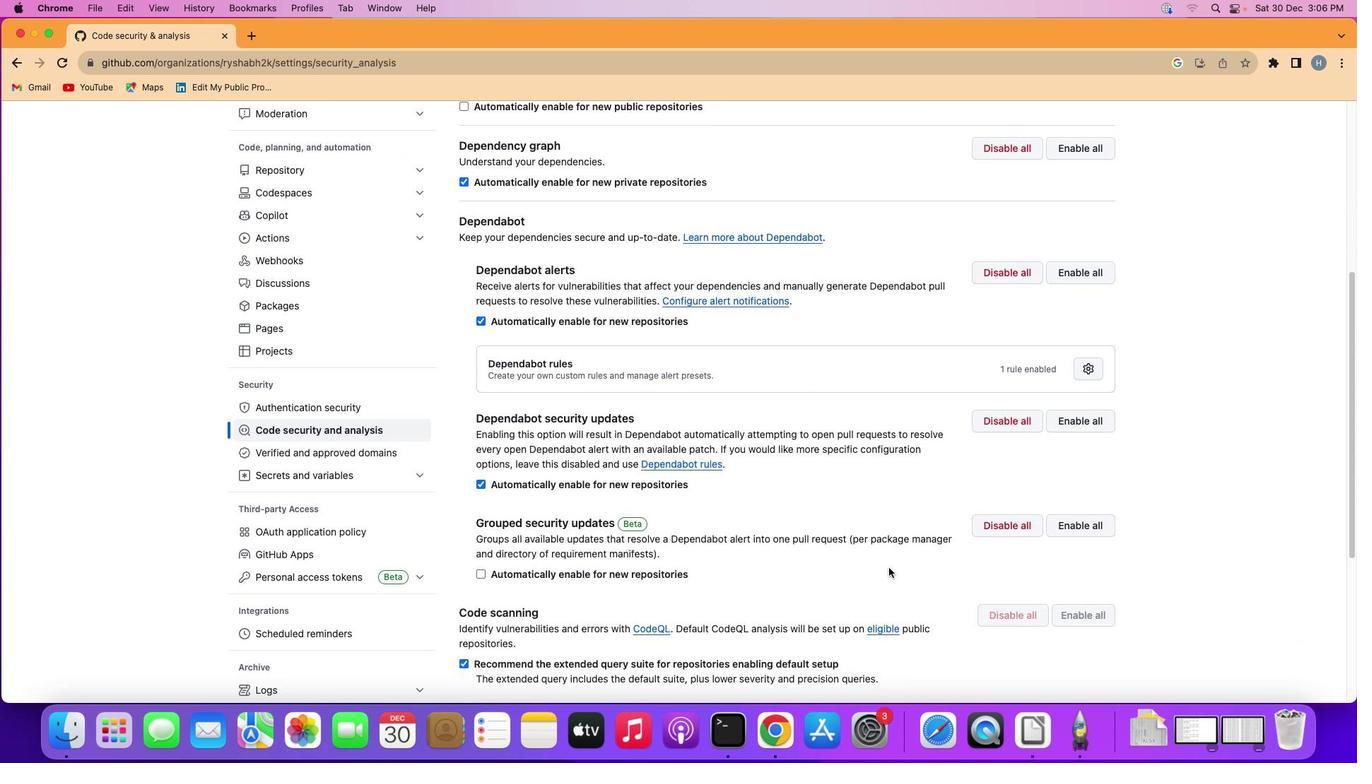 
Action: Mouse scrolled (888, 568) with delta (0, 0)
Screenshot: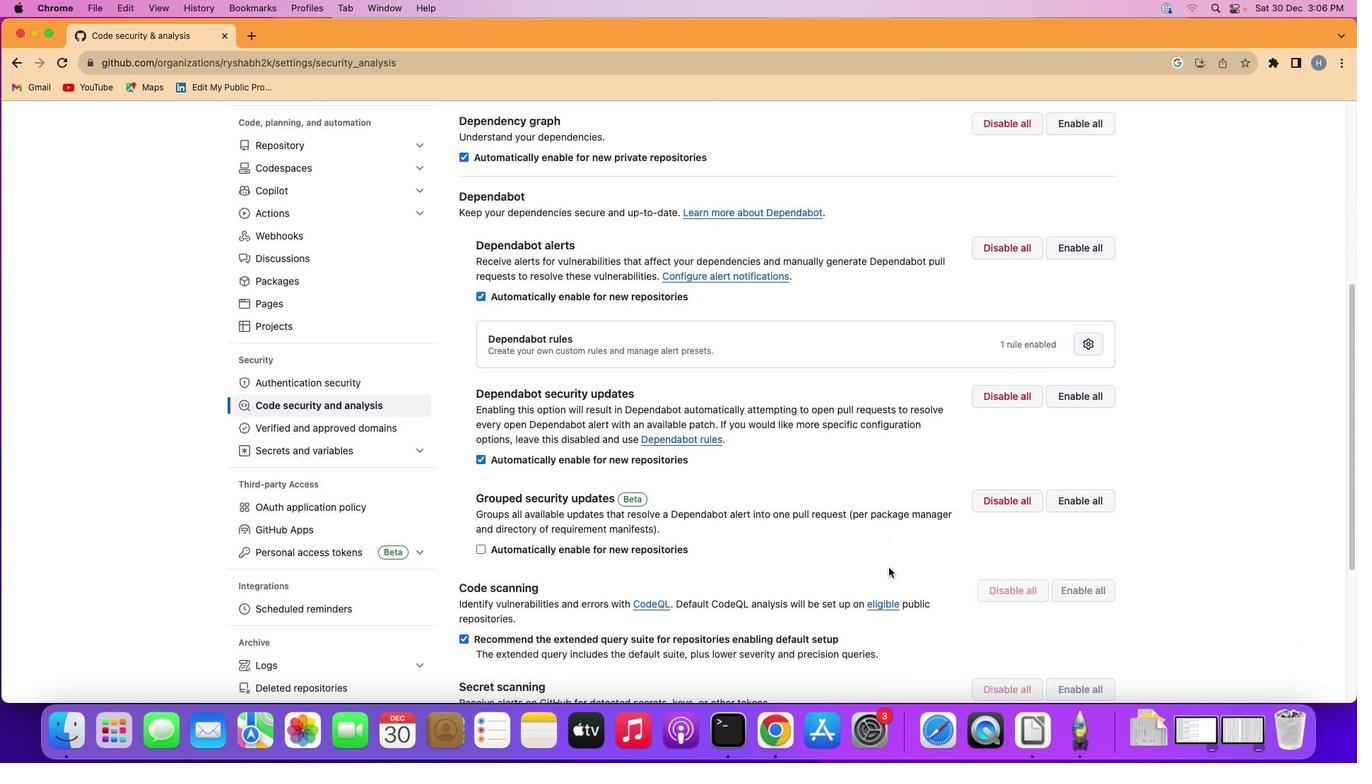 
Action: Mouse scrolled (888, 568) with delta (0, -1)
Screenshot: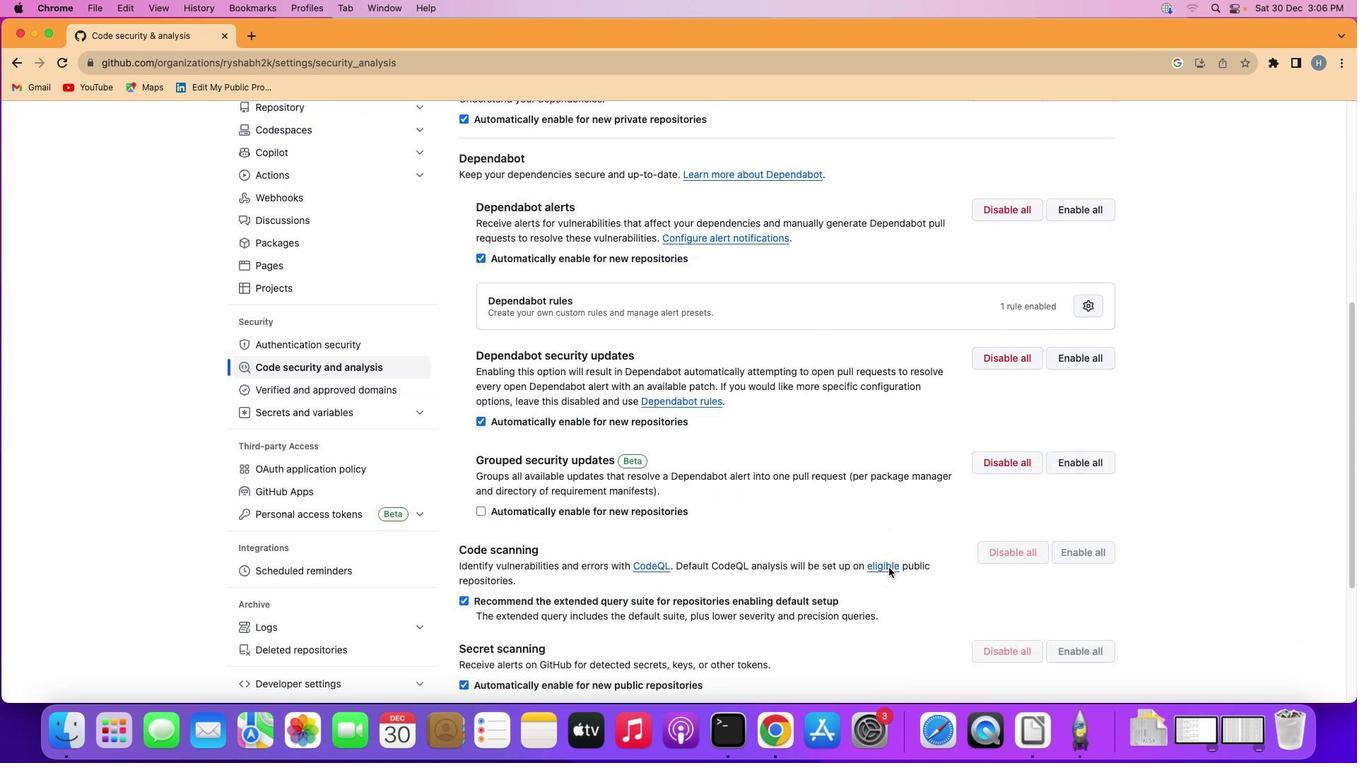 
Action: Mouse moved to (888, 568)
Screenshot: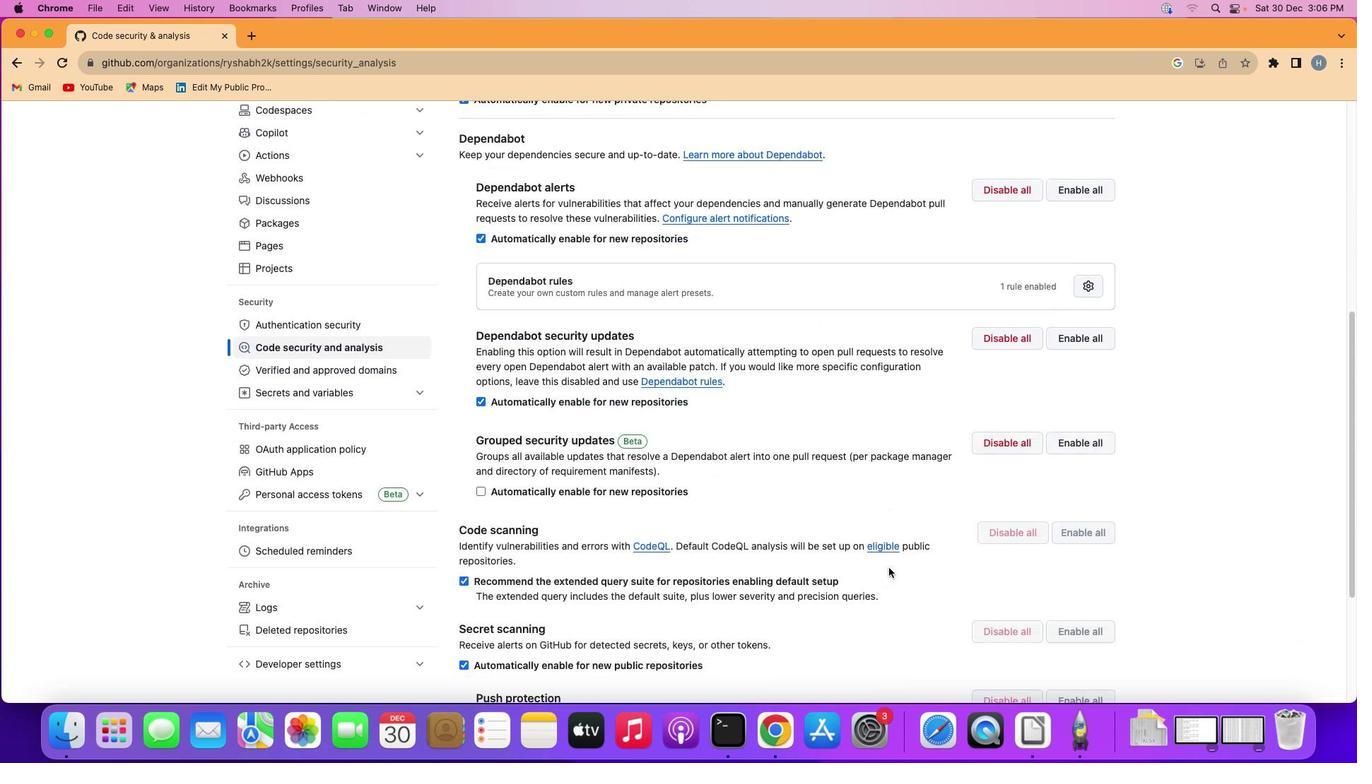 
Action: Mouse scrolled (888, 568) with delta (0, 0)
Screenshot: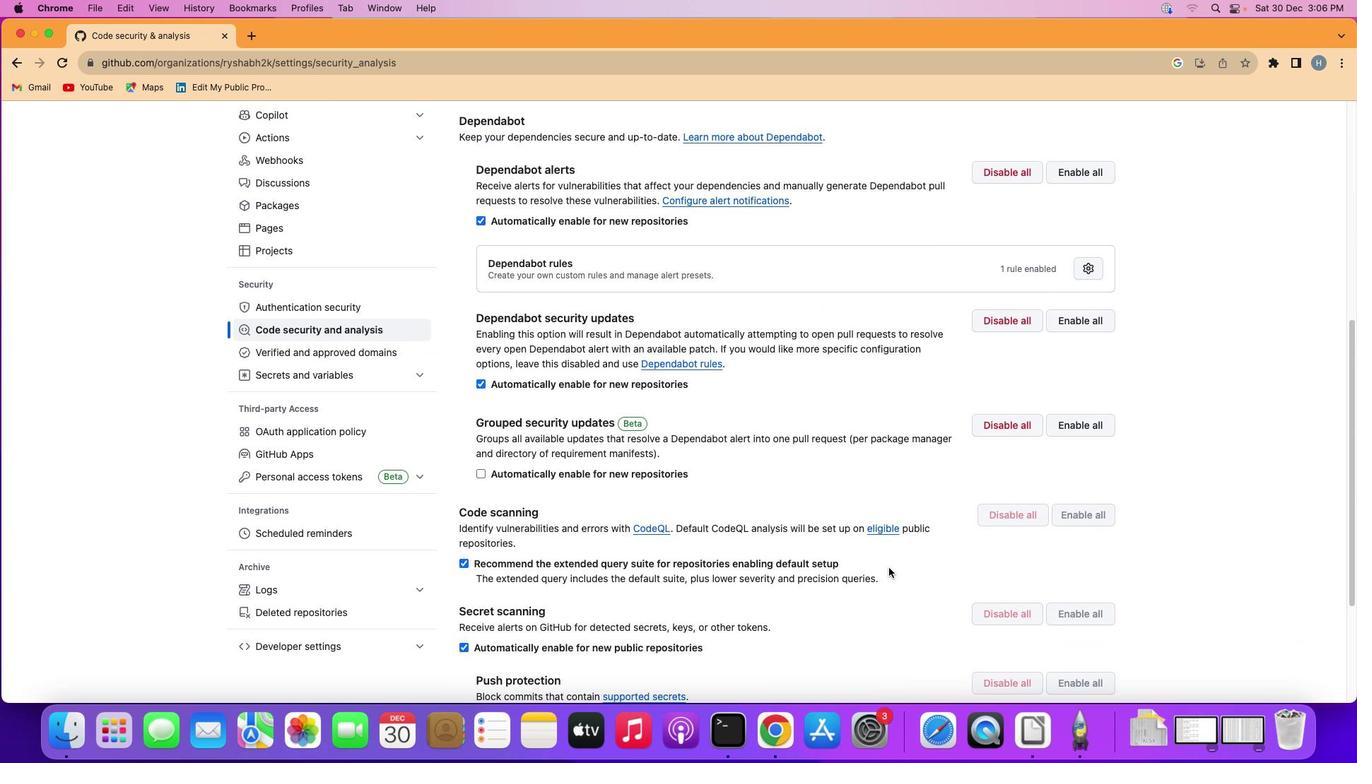 
Action: Mouse scrolled (888, 568) with delta (0, 0)
Screenshot: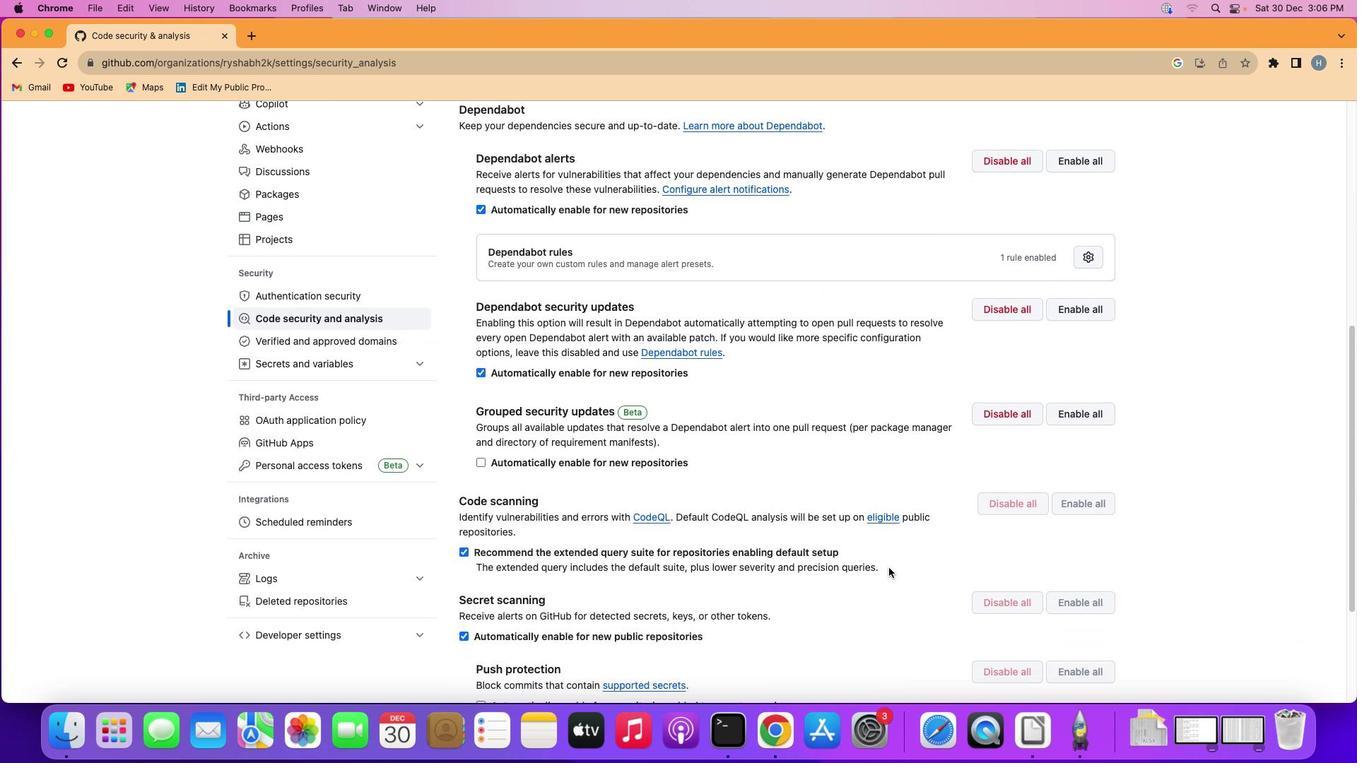 
Action: Mouse scrolled (888, 568) with delta (0, -1)
Screenshot: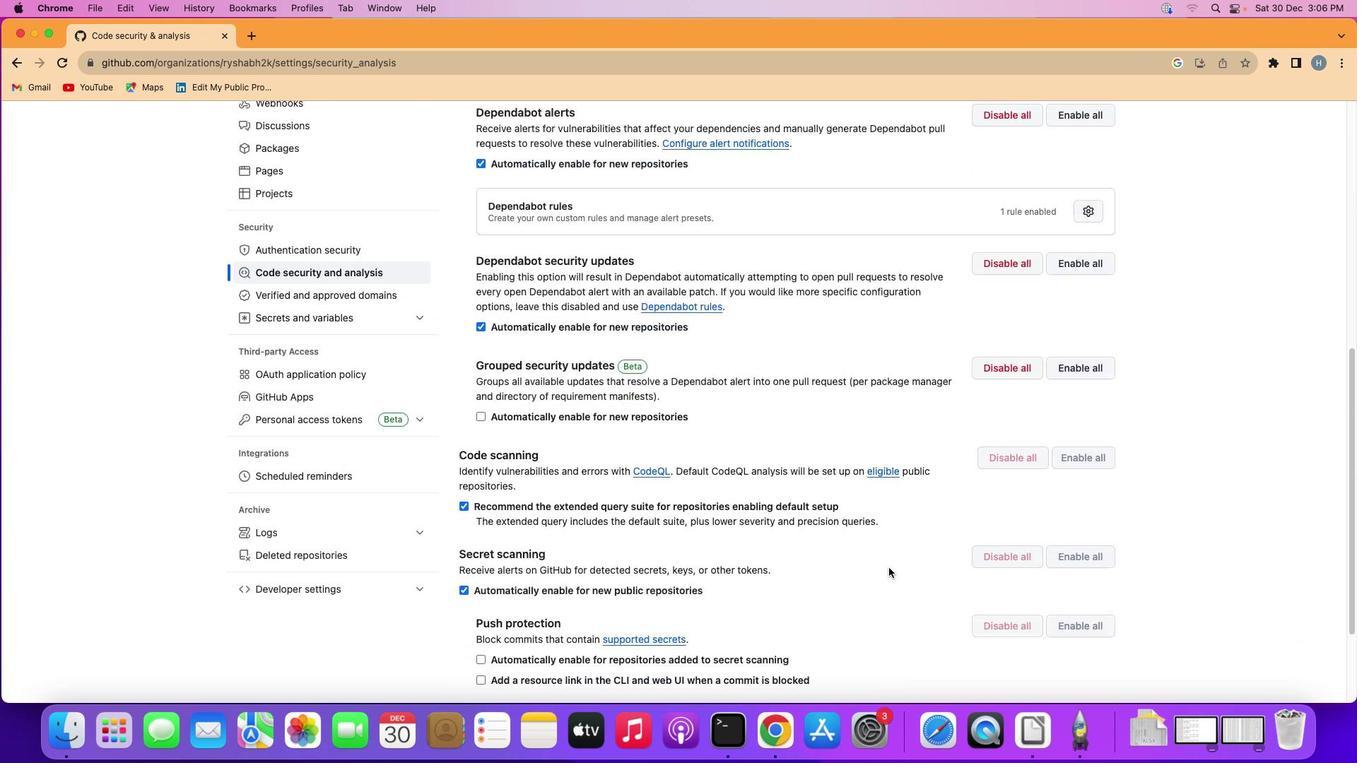 
Action: Mouse moved to (888, 567)
Screenshot: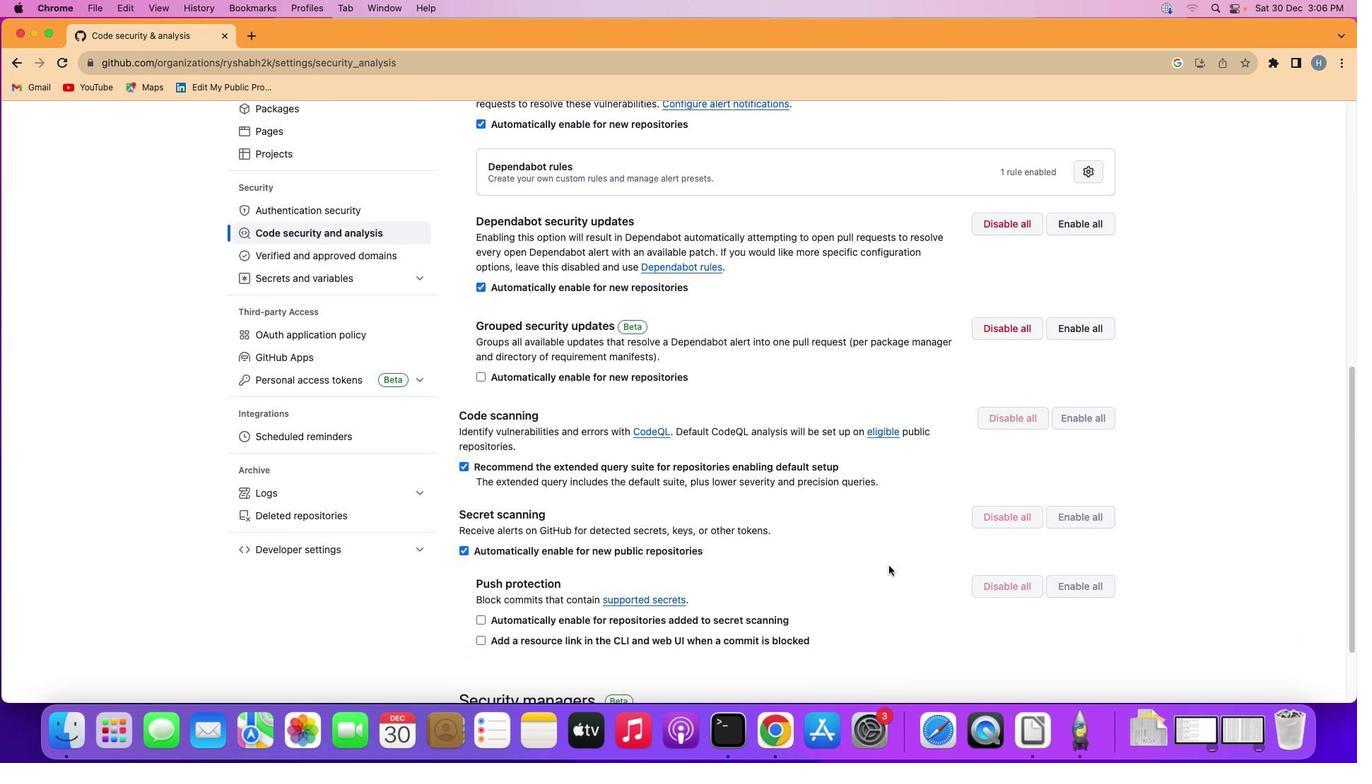 
Action: Mouse scrolled (888, 567) with delta (0, 0)
Screenshot: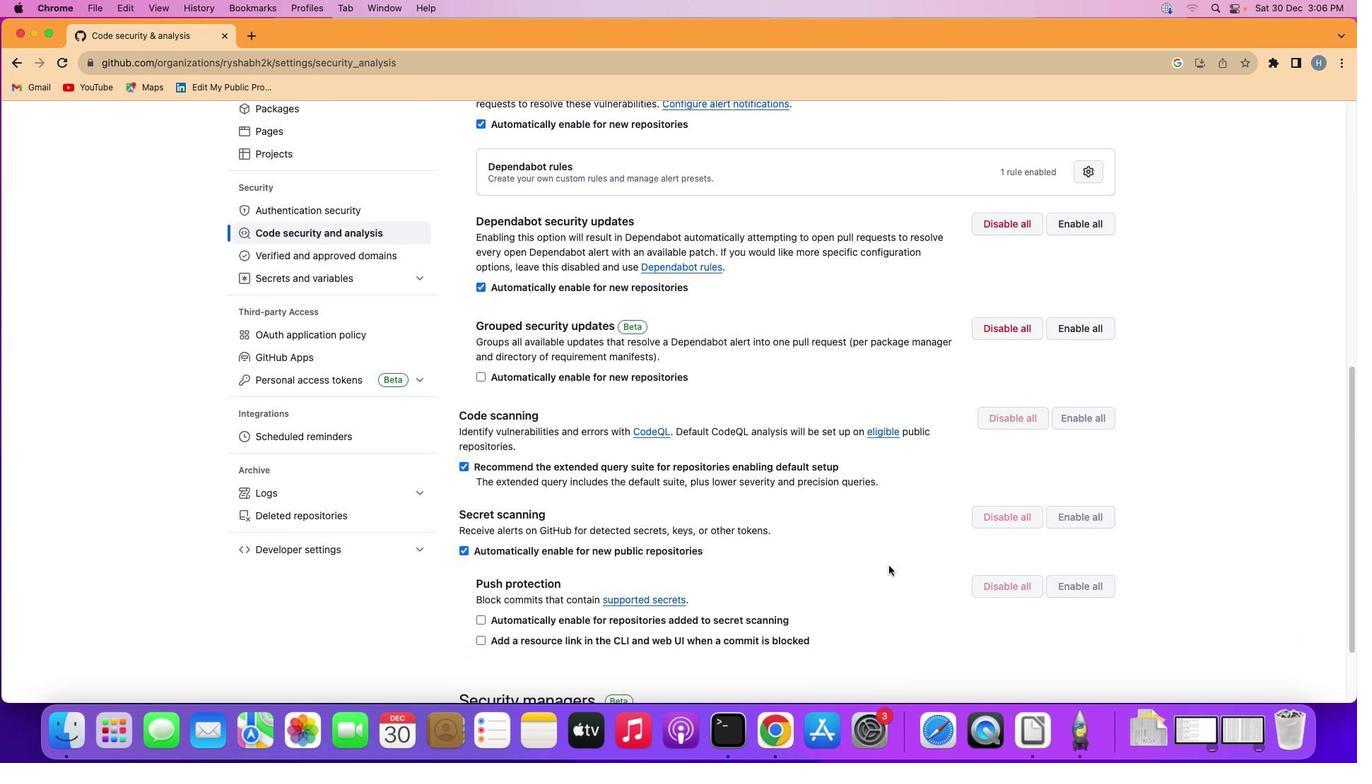 
Action: Mouse moved to (480, 621)
Screenshot: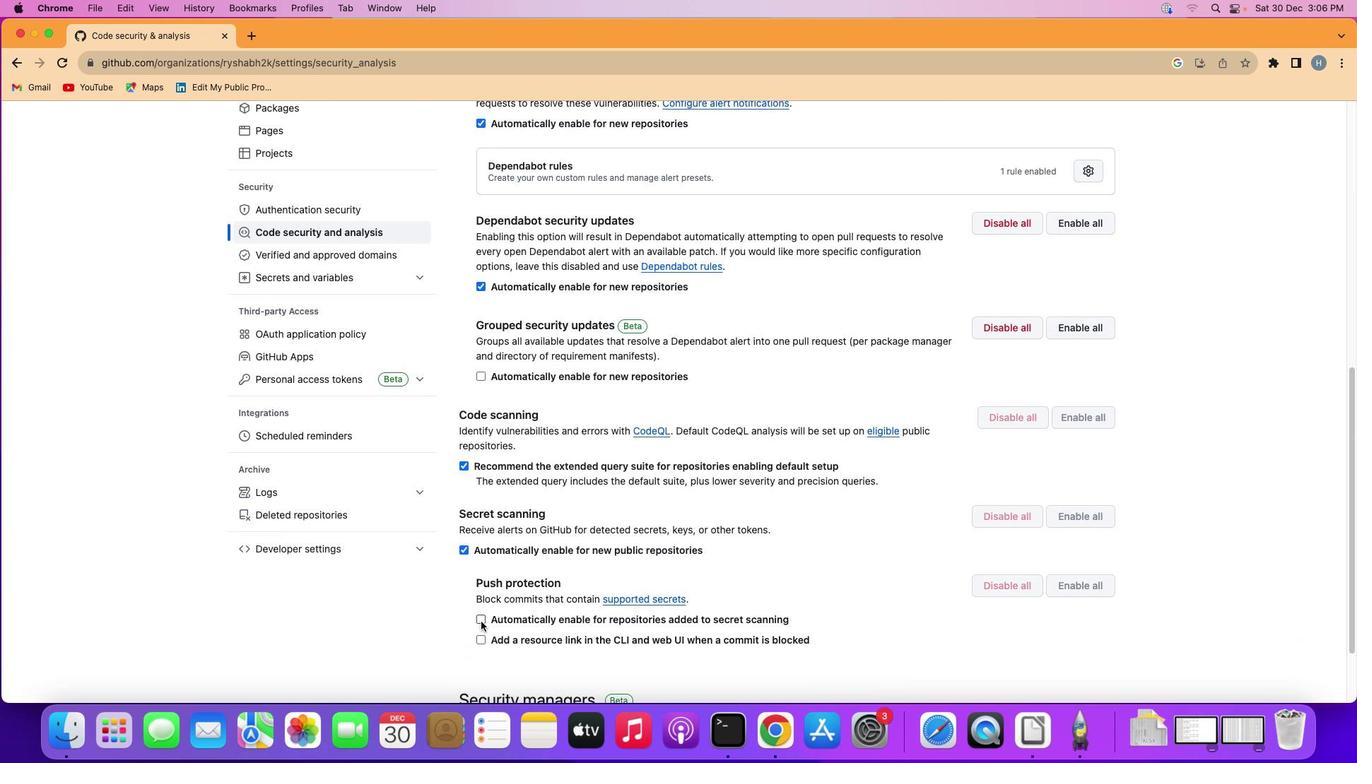 
Action: Mouse pressed left at (480, 621)
Screenshot: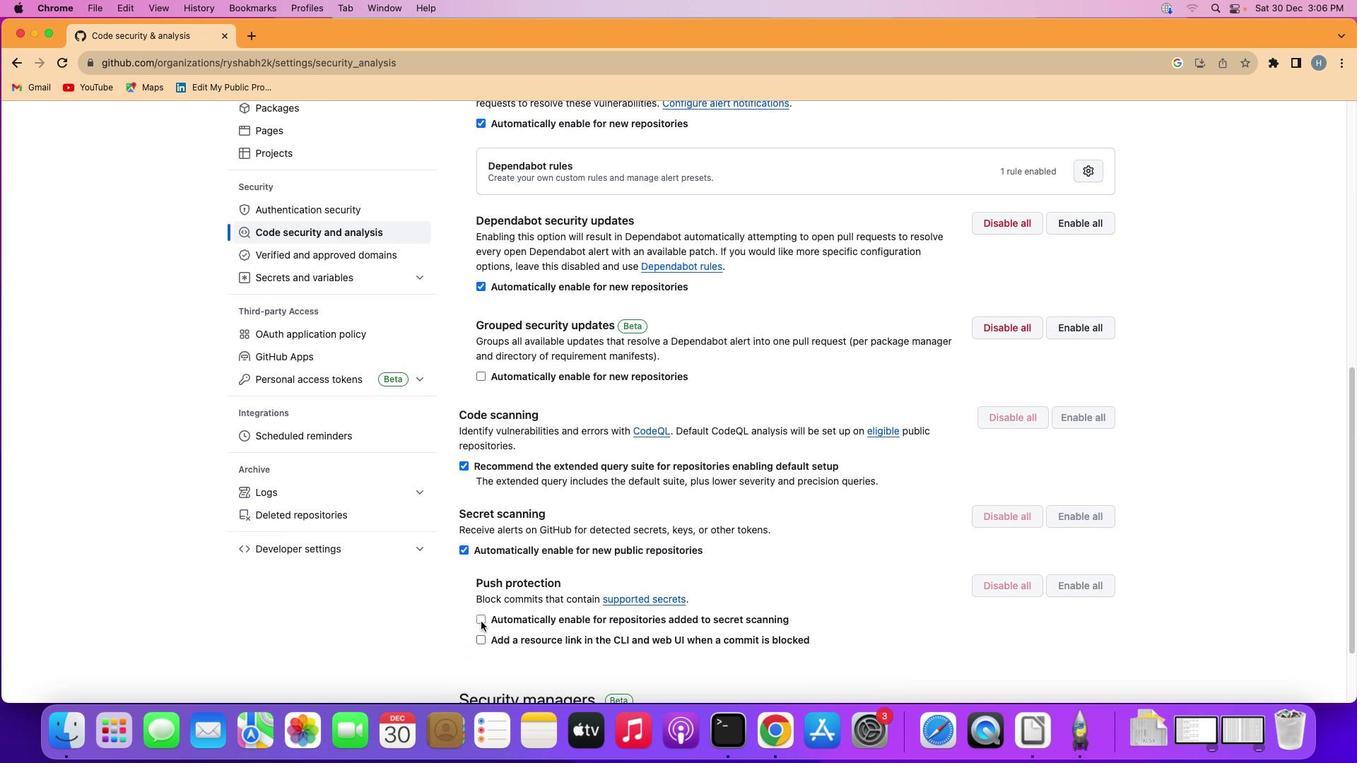 
